 Task: Create new Company, with domain: 'generalmotors.com' and type: 'Prospect'. Add new contact for this company, with mail Id: 'Chaitanya_Bhandari@generalmotors.com', First Name: Chaitanya, Last name:  Bhandari, Job Title: 'Quality Assurance Engineer', Phone Number: '(408) 555-9012'. Change life cycle stage to  Lead and lead status to  Open. Logged in from softage.1@softage.net
Action: Mouse moved to (88, 65)
Screenshot: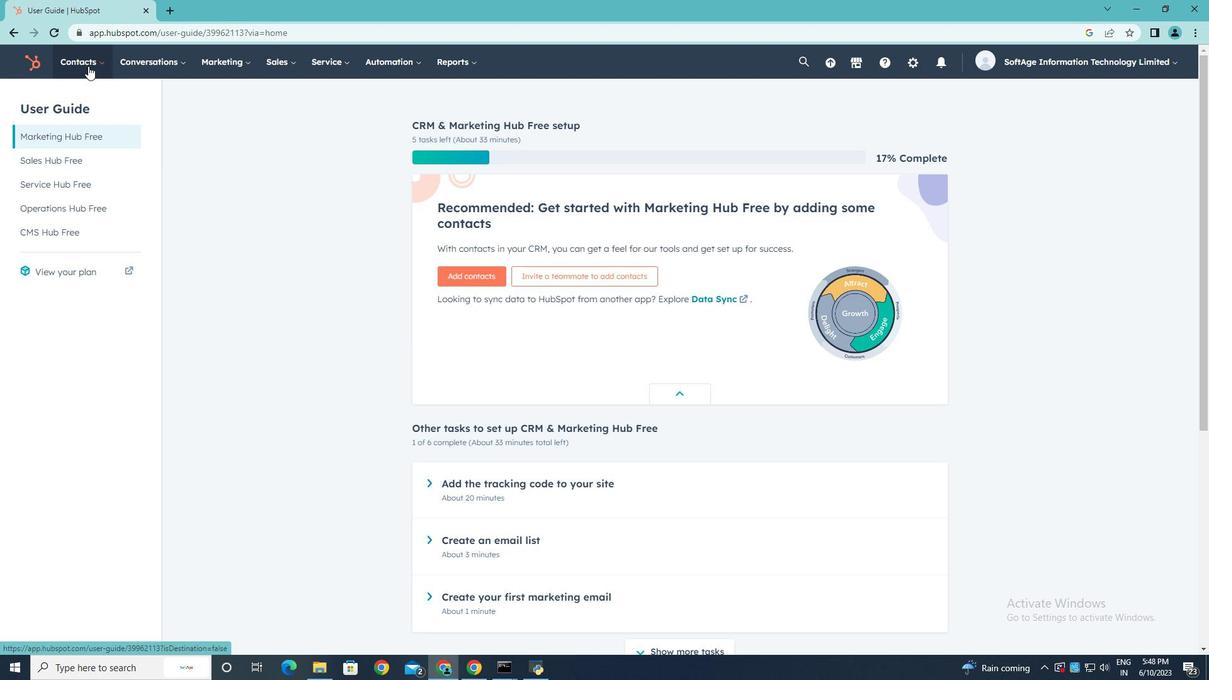 
Action: Mouse pressed left at (88, 65)
Screenshot: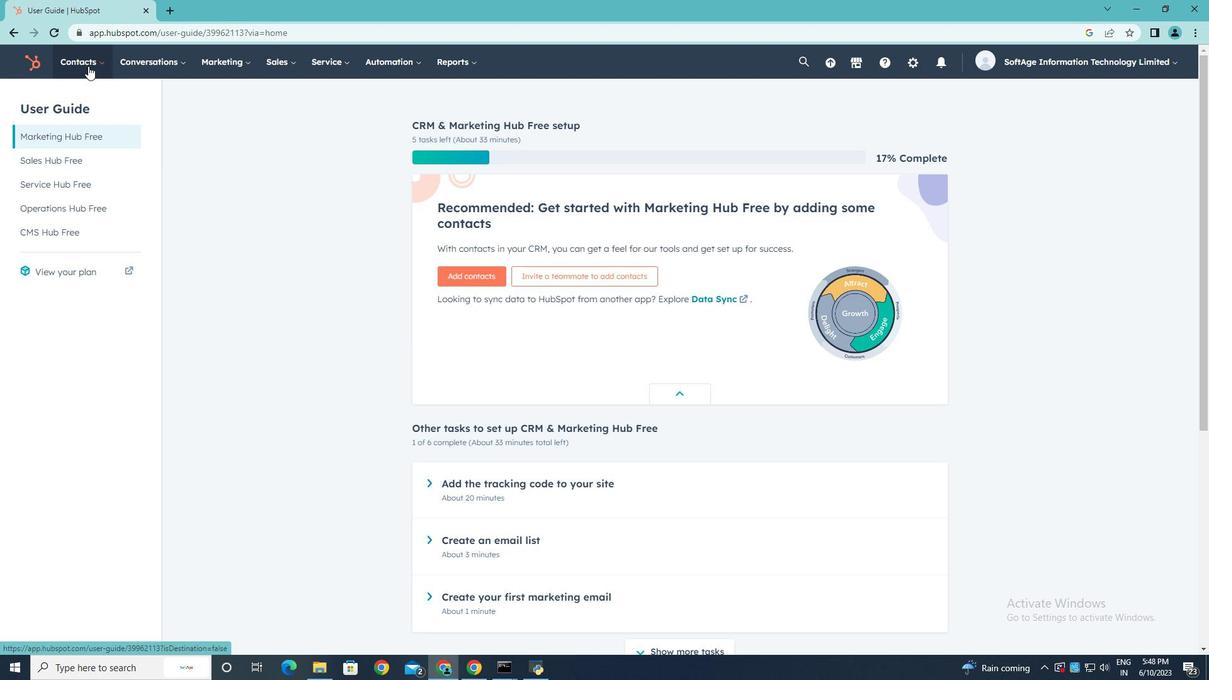 
Action: Mouse moved to (86, 126)
Screenshot: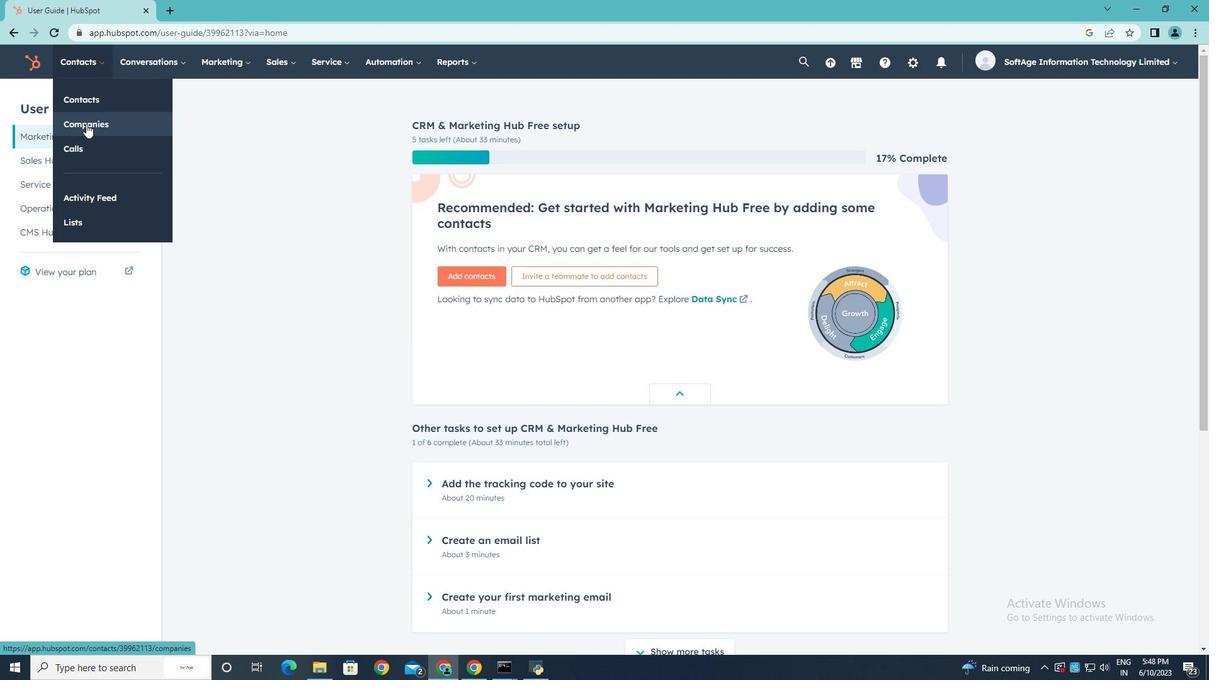
Action: Mouse pressed left at (86, 126)
Screenshot: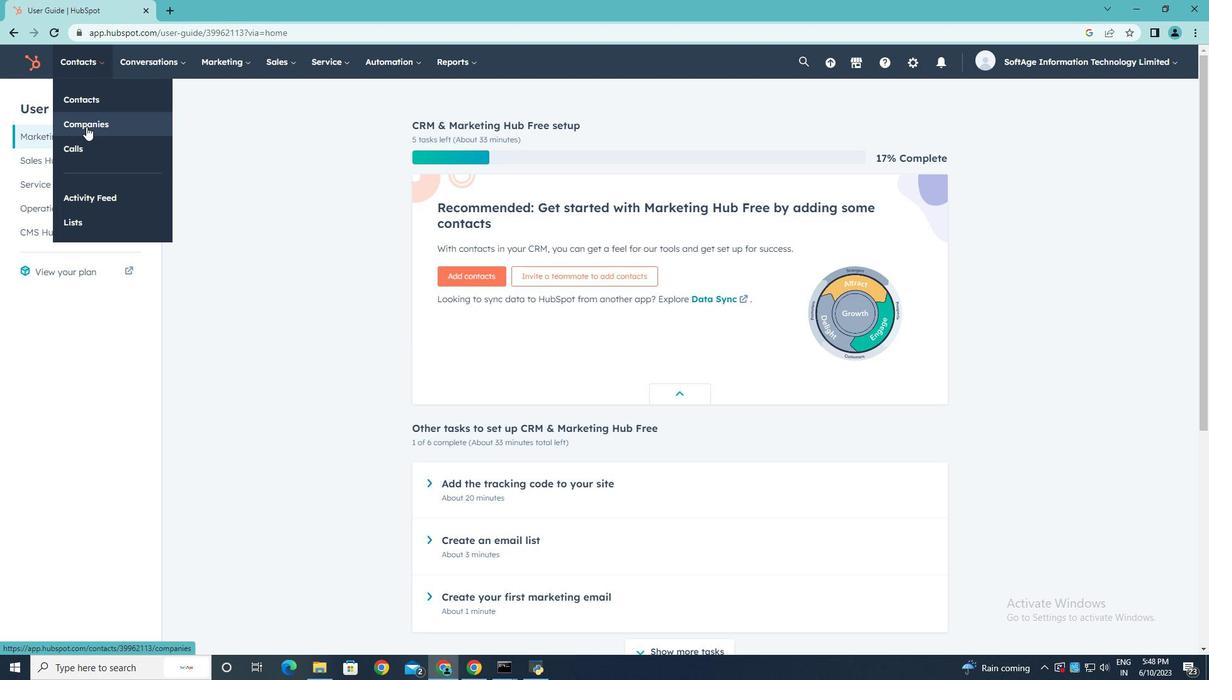 
Action: Mouse moved to (1134, 107)
Screenshot: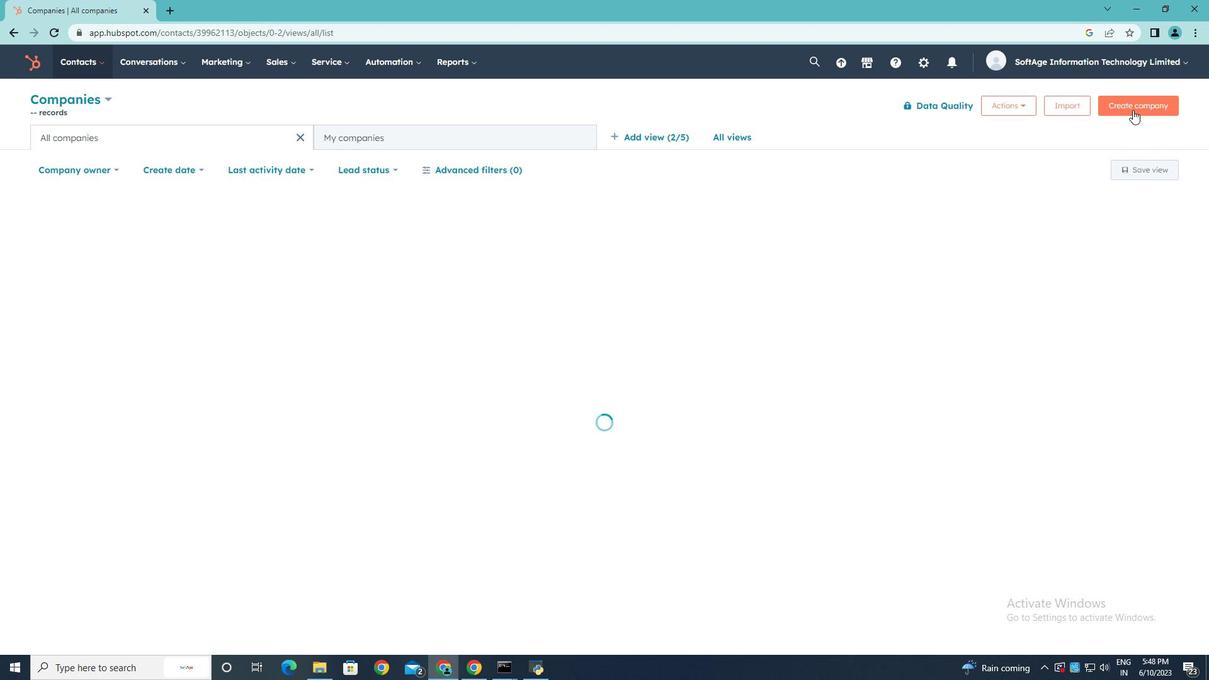 
Action: Mouse pressed left at (1134, 107)
Screenshot: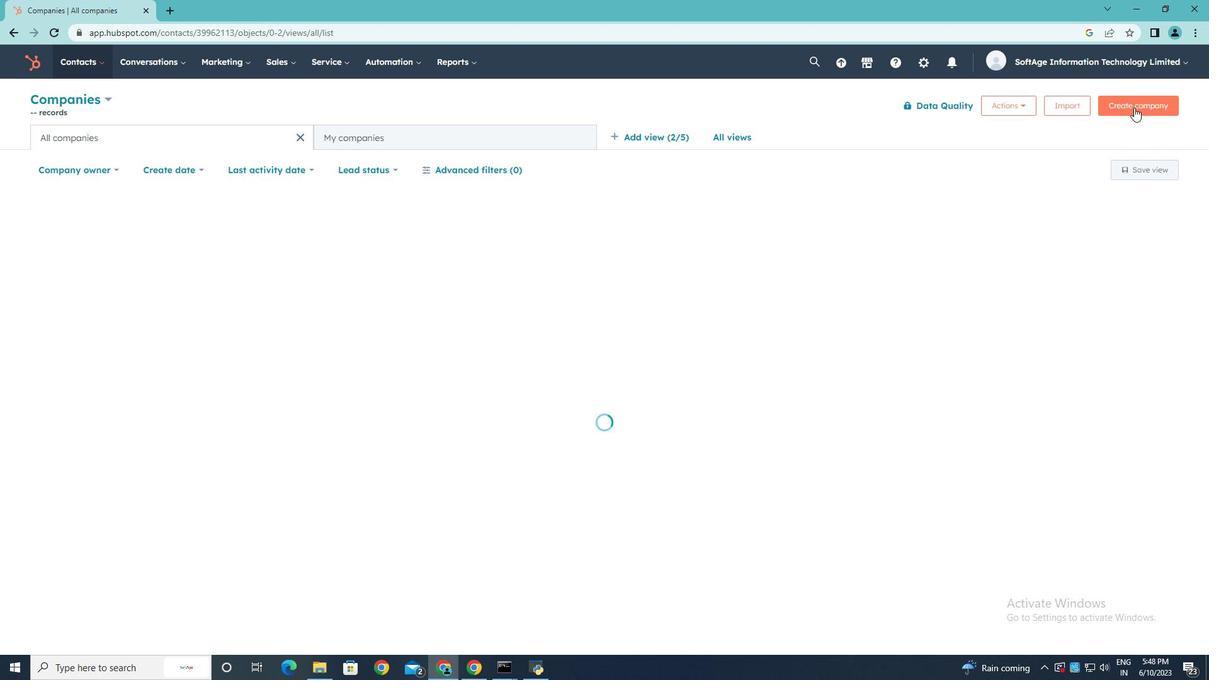 
Action: Mouse moved to (921, 165)
Screenshot: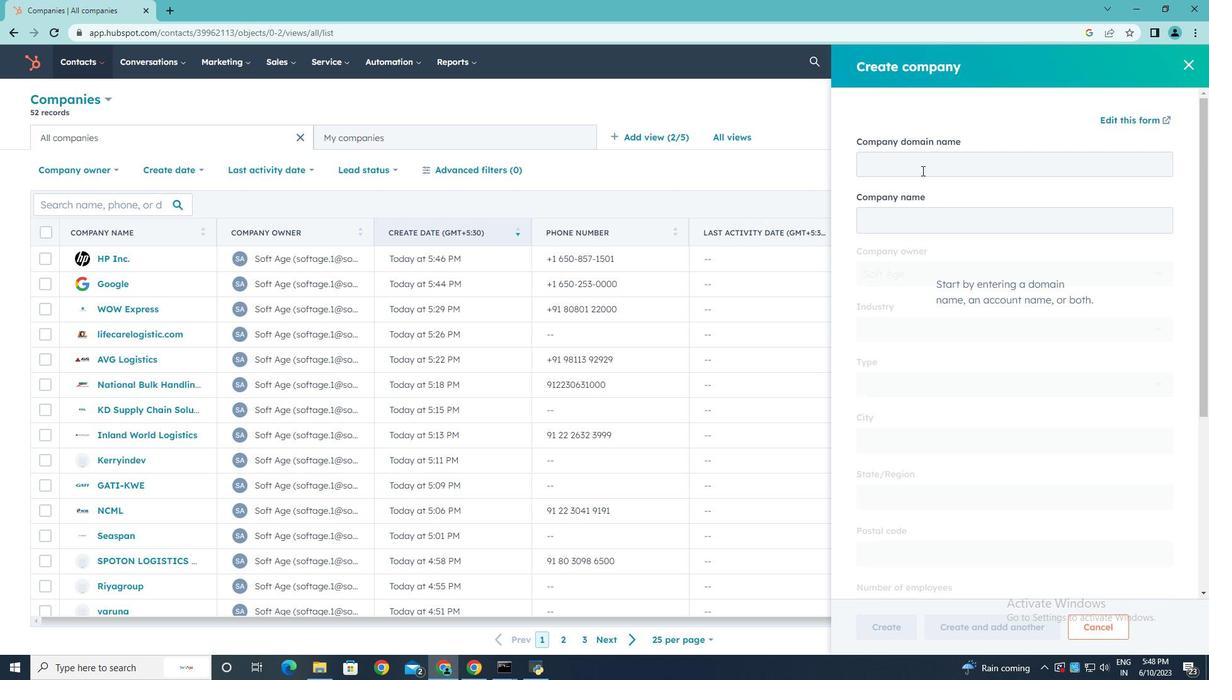 
Action: Mouse pressed left at (921, 165)
Screenshot: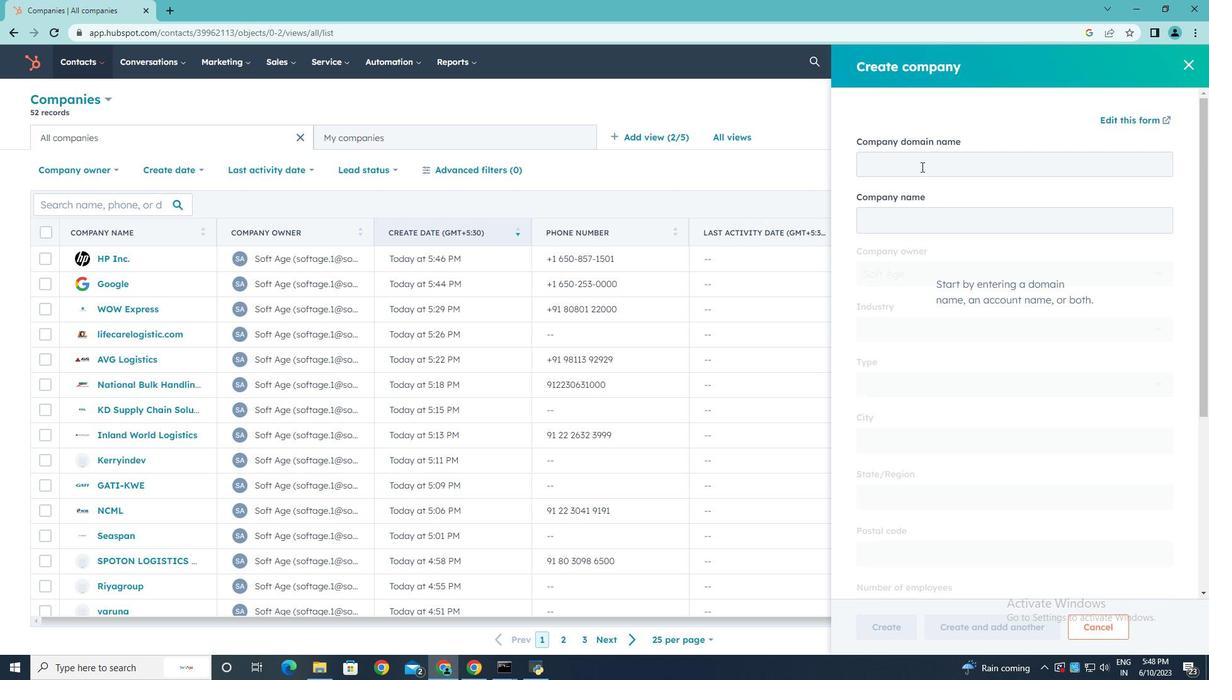 
Action: Mouse moved to (922, 165)
Screenshot: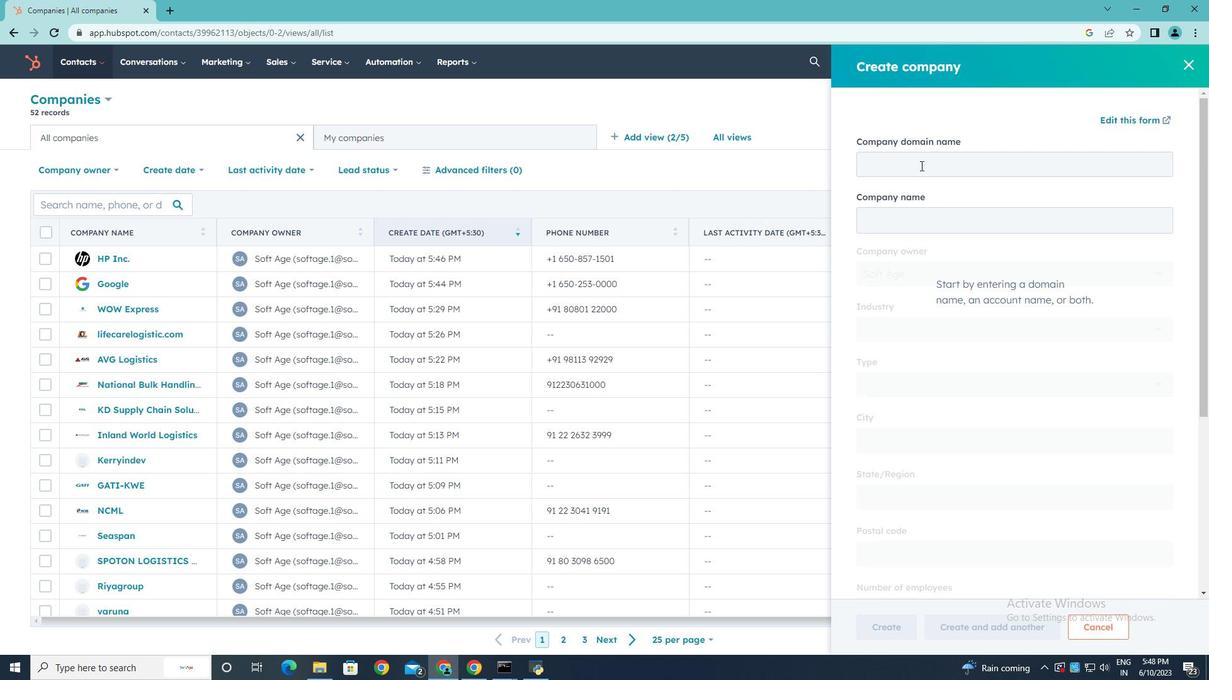 
Action: Key pressed generalmotors.com
Screenshot: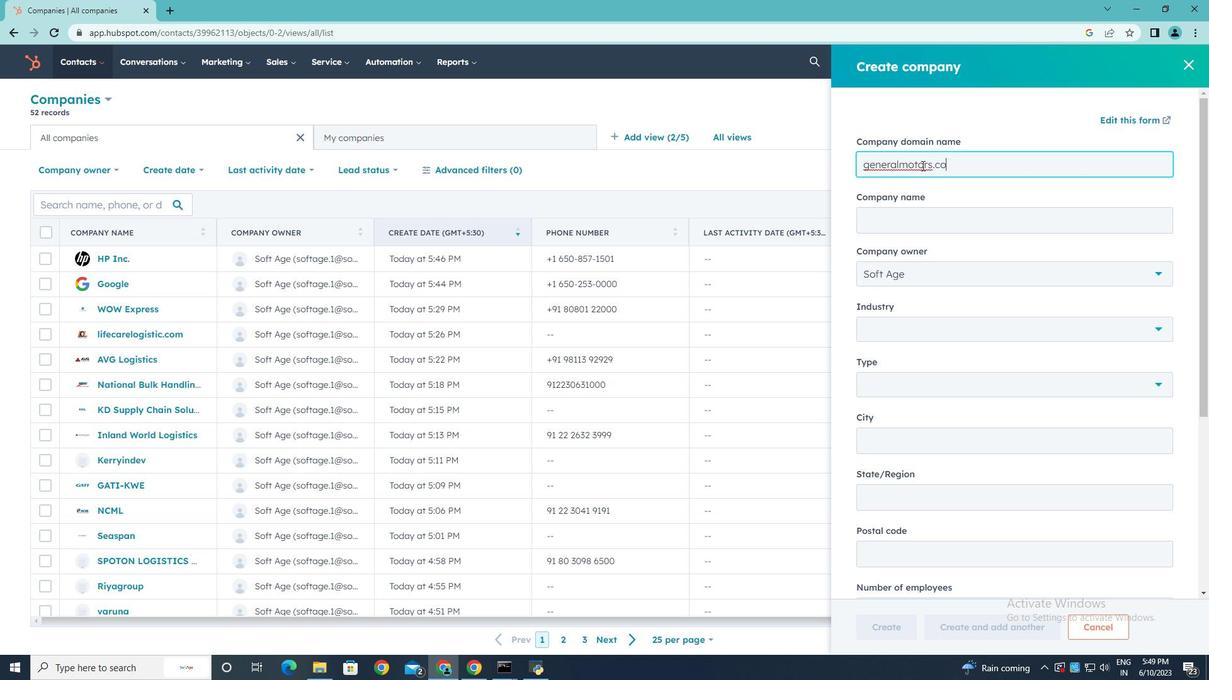 
Action: Mouse moved to (935, 412)
Screenshot: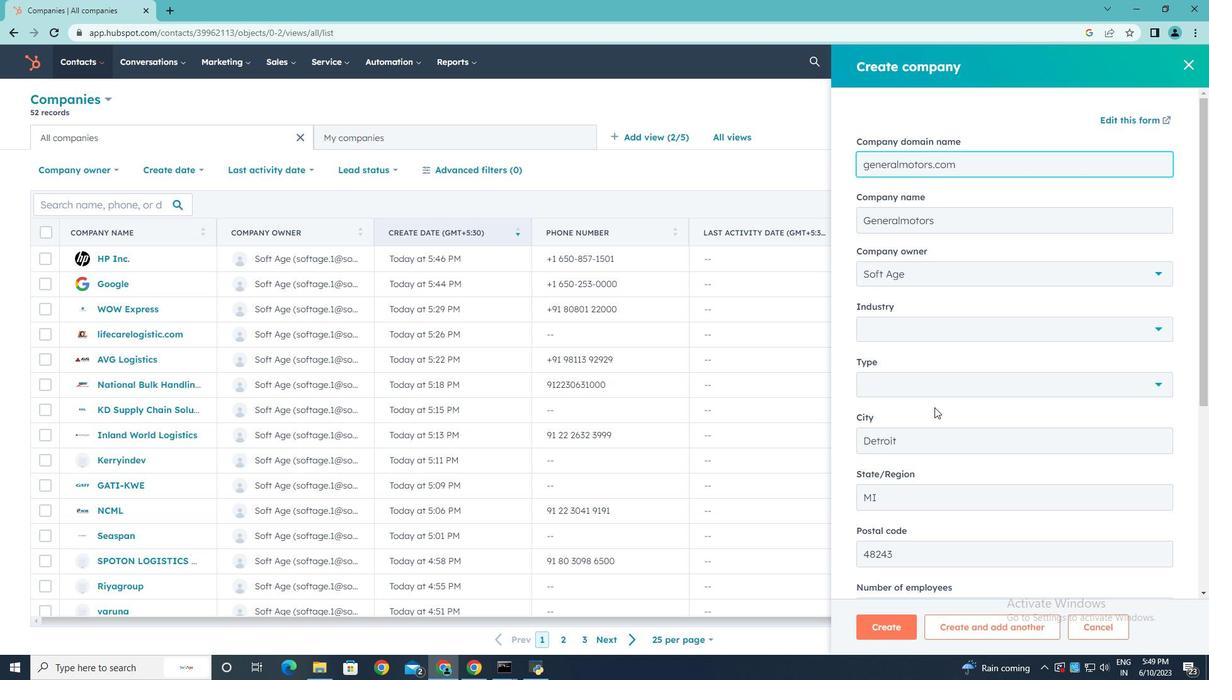 
Action: Mouse scrolled (935, 412) with delta (0, 0)
Screenshot: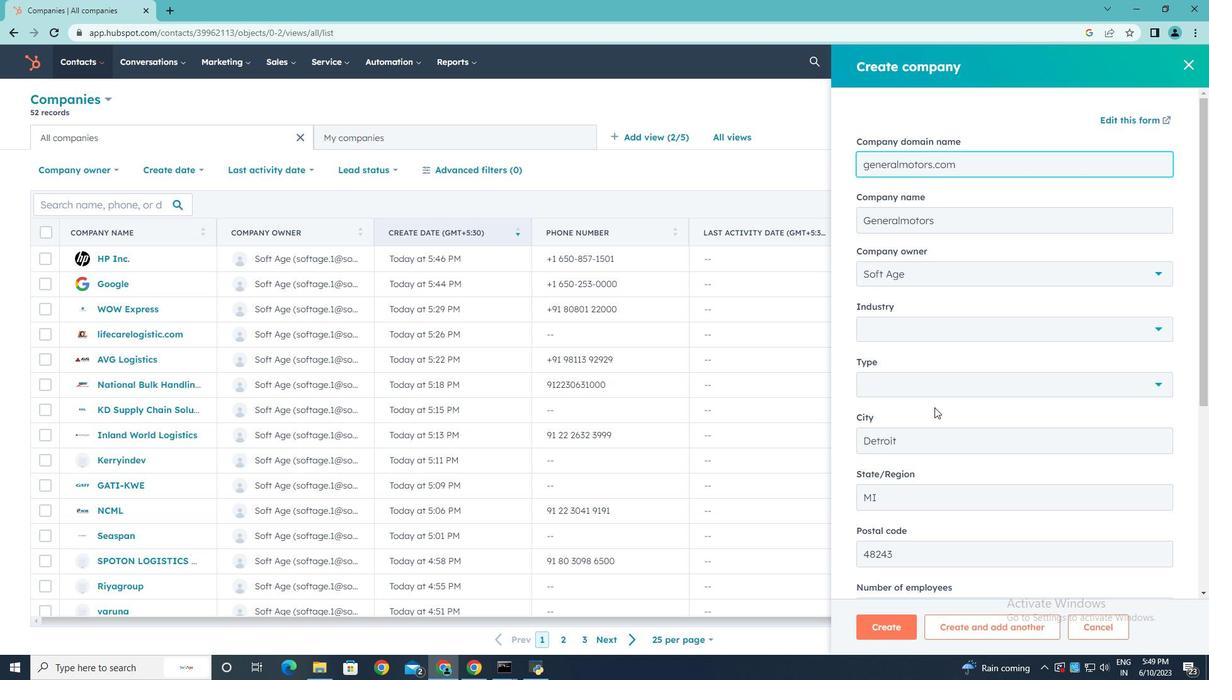 
Action: Mouse scrolled (935, 412) with delta (0, 0)
Screenshot: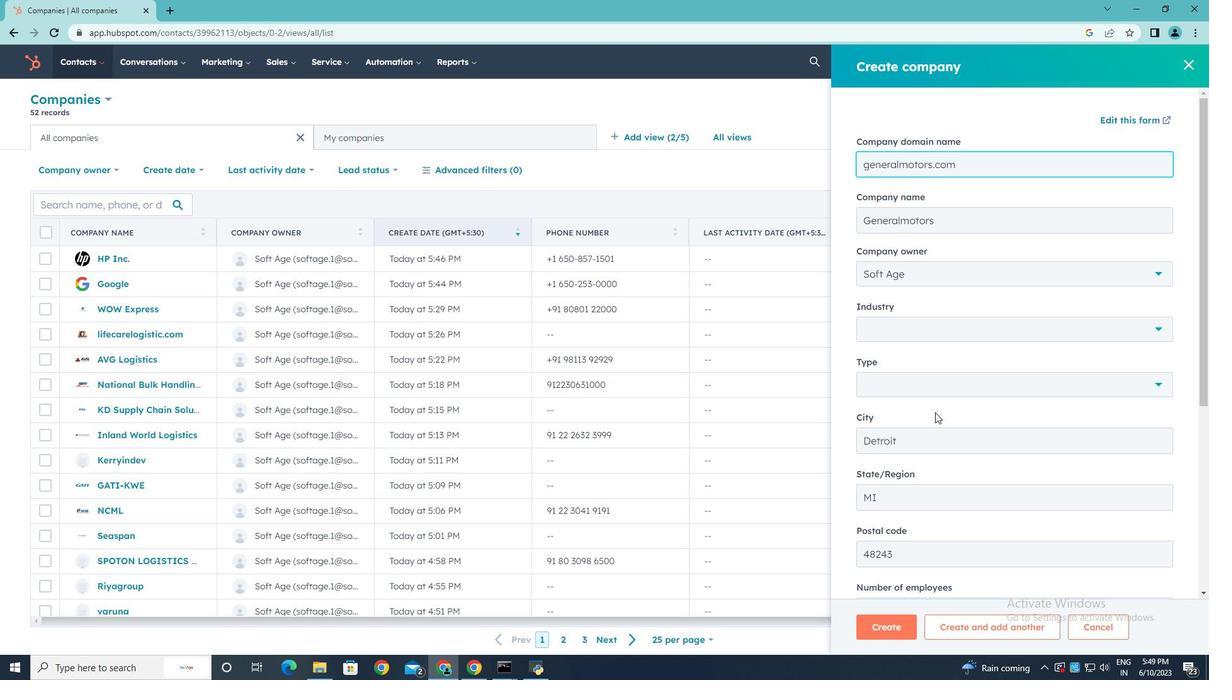 
Action: Mouse scrolled (935, 413) with delta (0, 0)
Screenshot: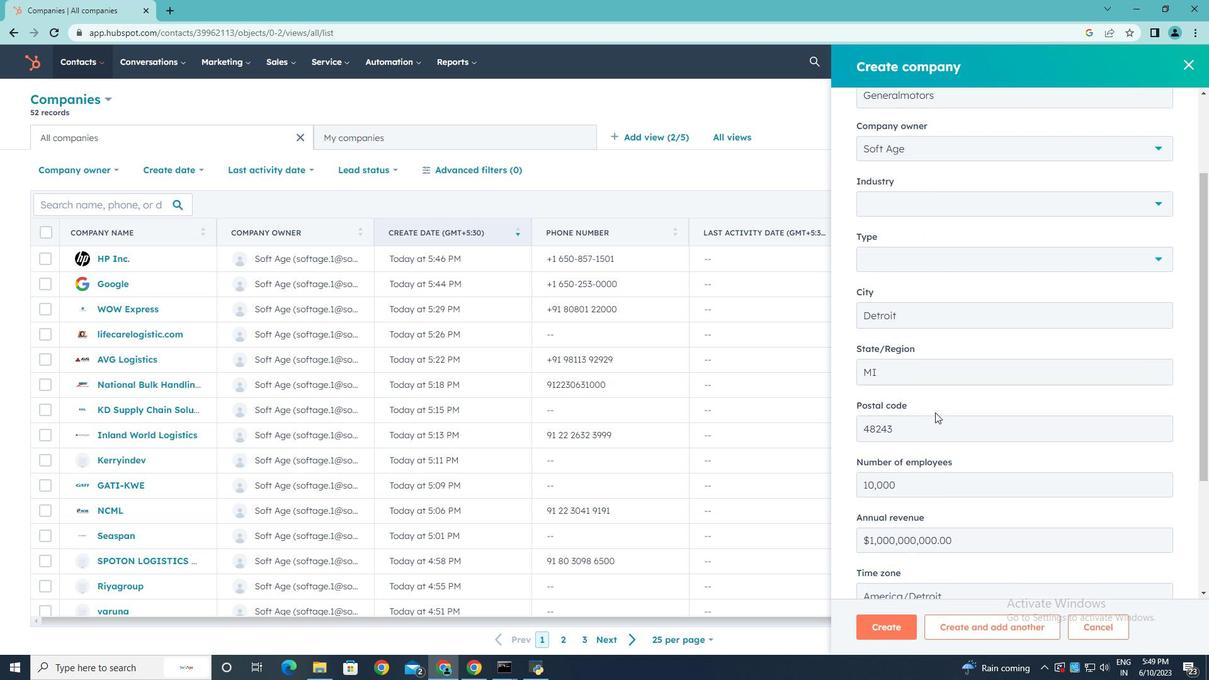 
Action: Mouse moved to (937, 410)
Screenshot: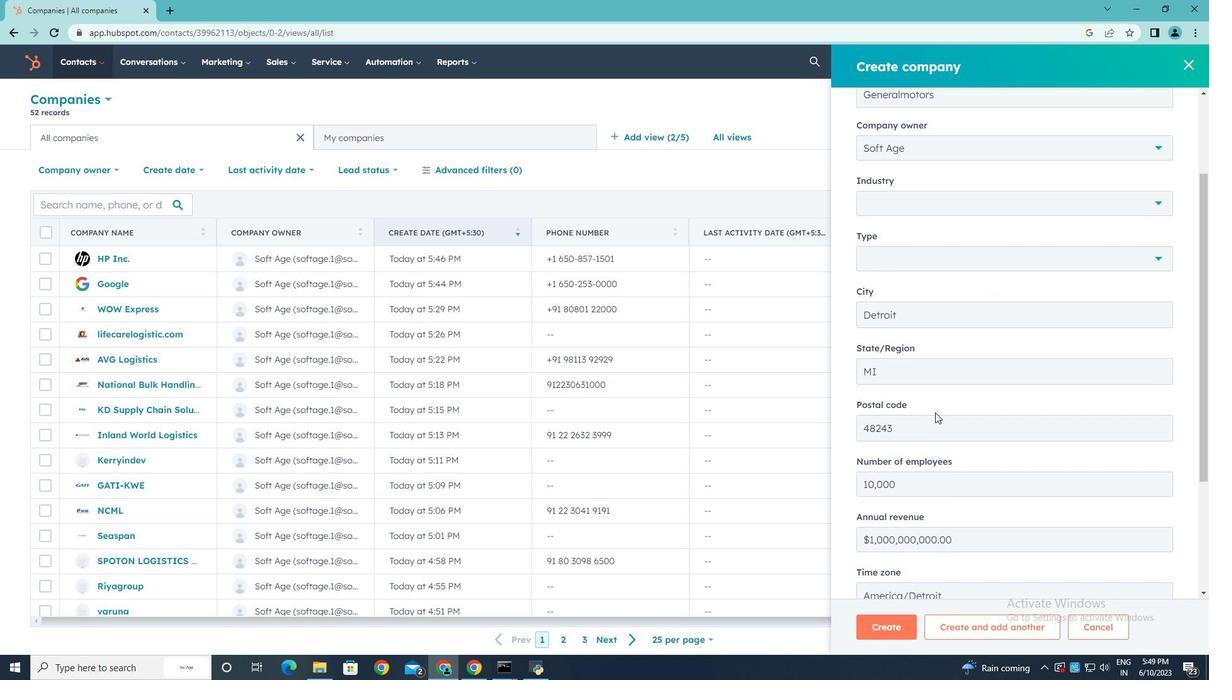 
Action: Mouse scrolled (937, 409) with delta (0, 0)
Screenshot: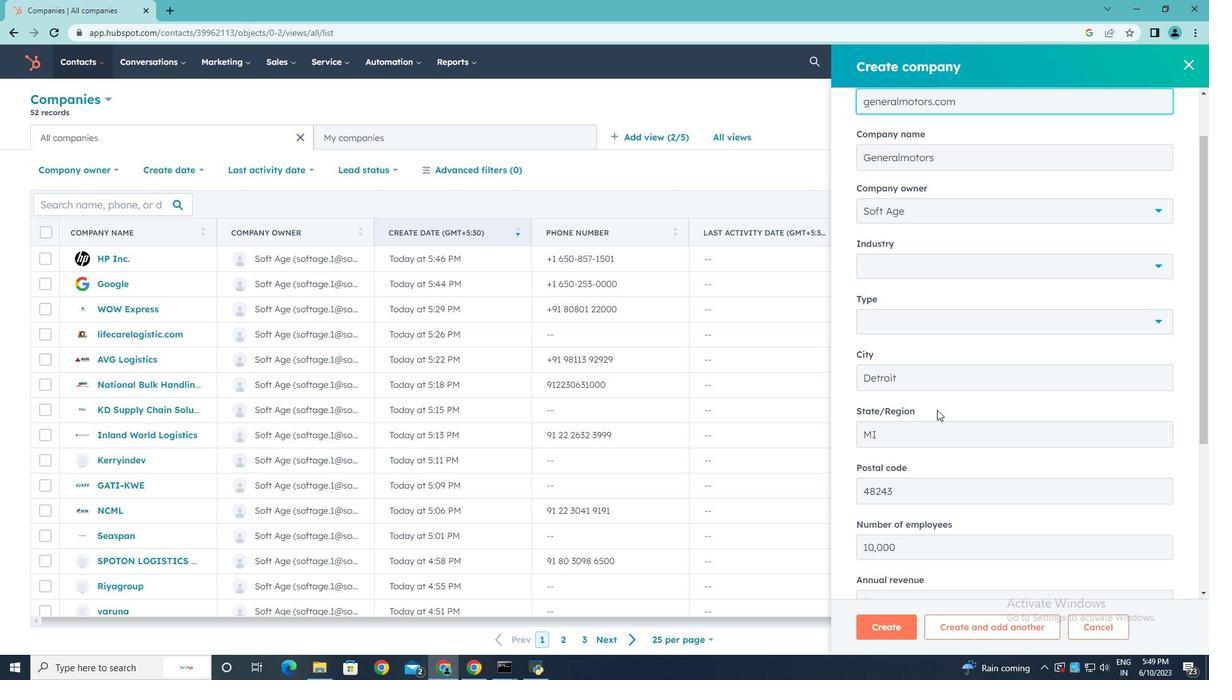 
Action: Mouse scrolled (937, 409) with delta (0, 0)
Screenshot: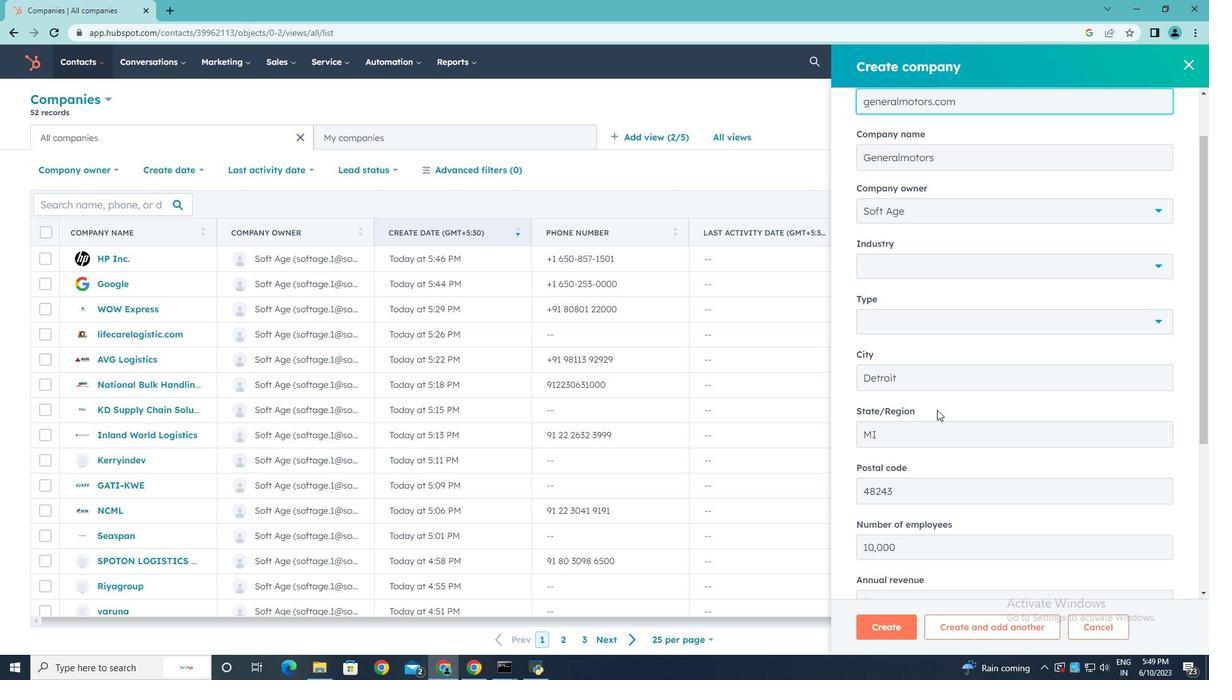 
Action: Mouse scrolled (937, 409) with delta (0, 0)
Screenshot: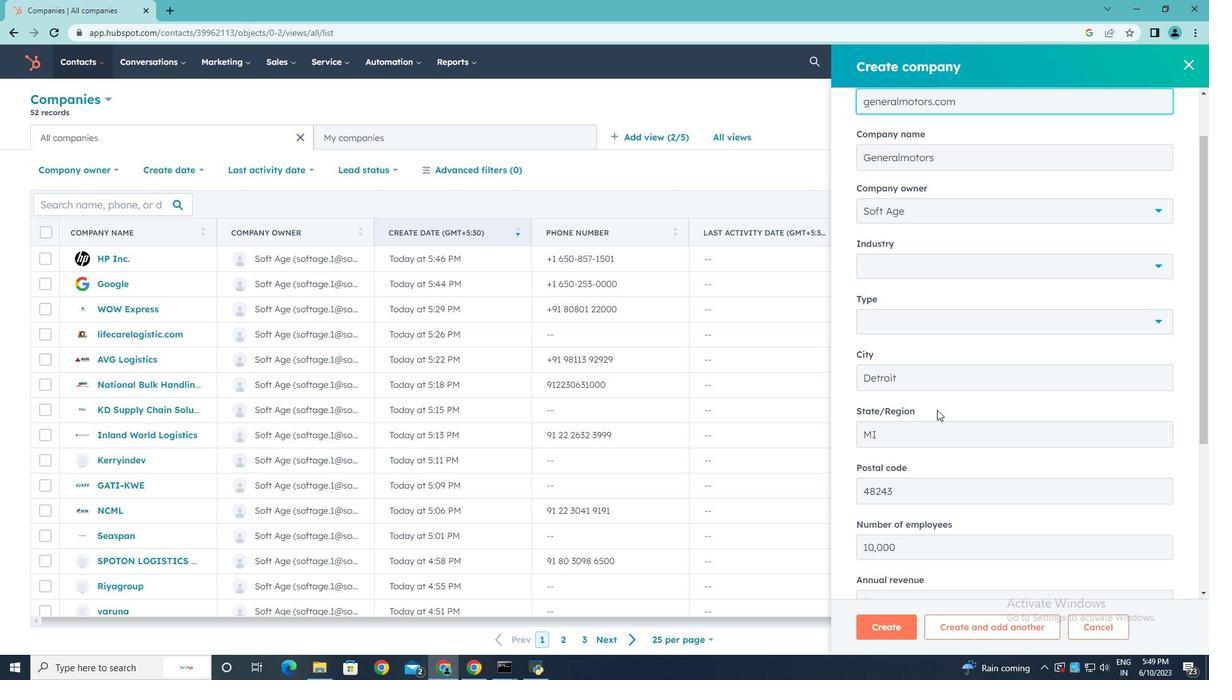 
Action: Mouse moved to (1146, 138)
Screenshot: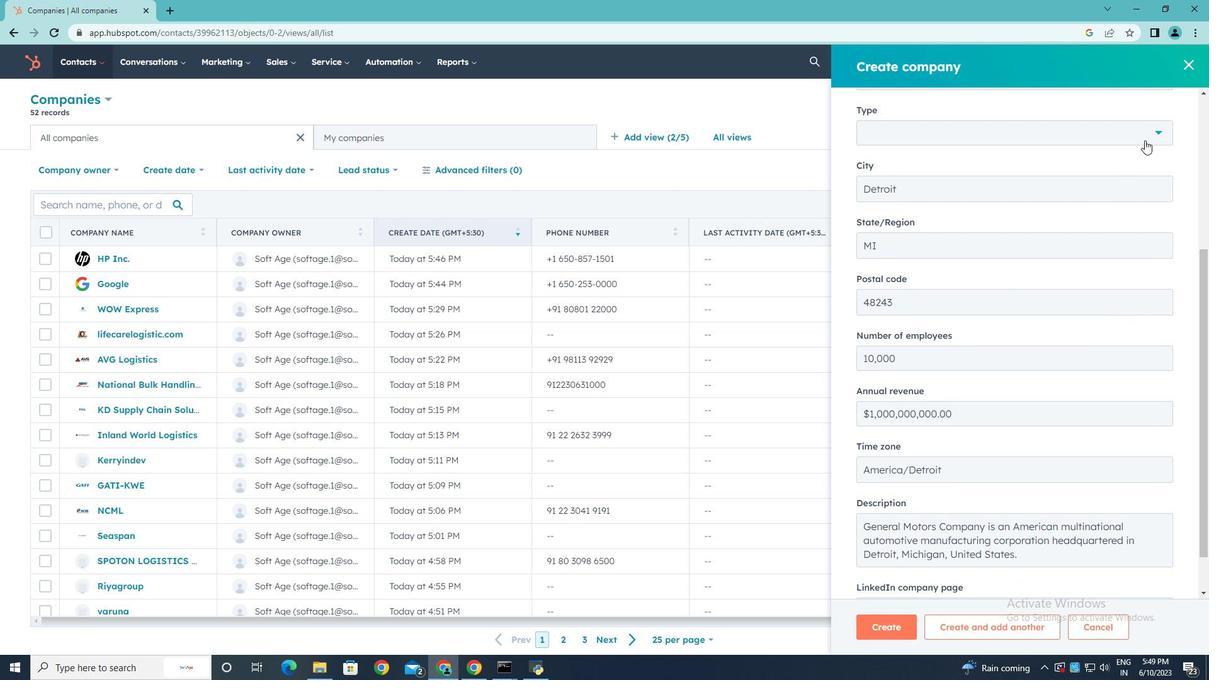 
Action: Mouse pressed left at (1146, 138)
Screenshot: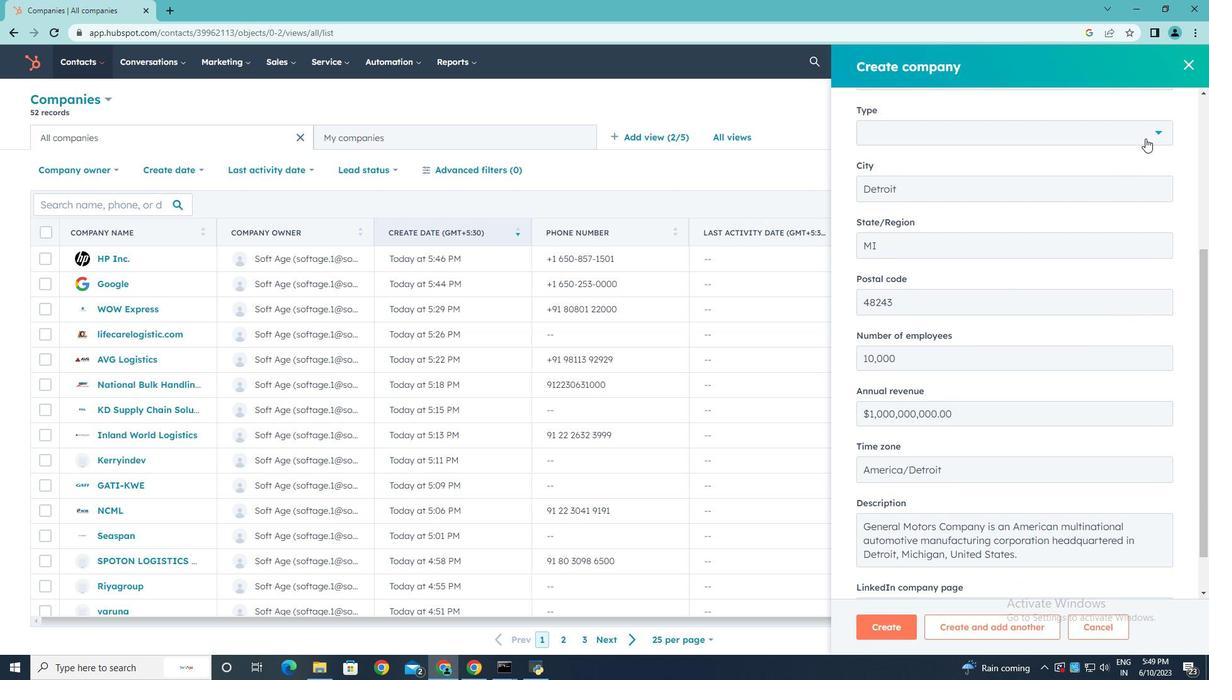 
Action: Mouse moved to (894, 195)
Screenshot: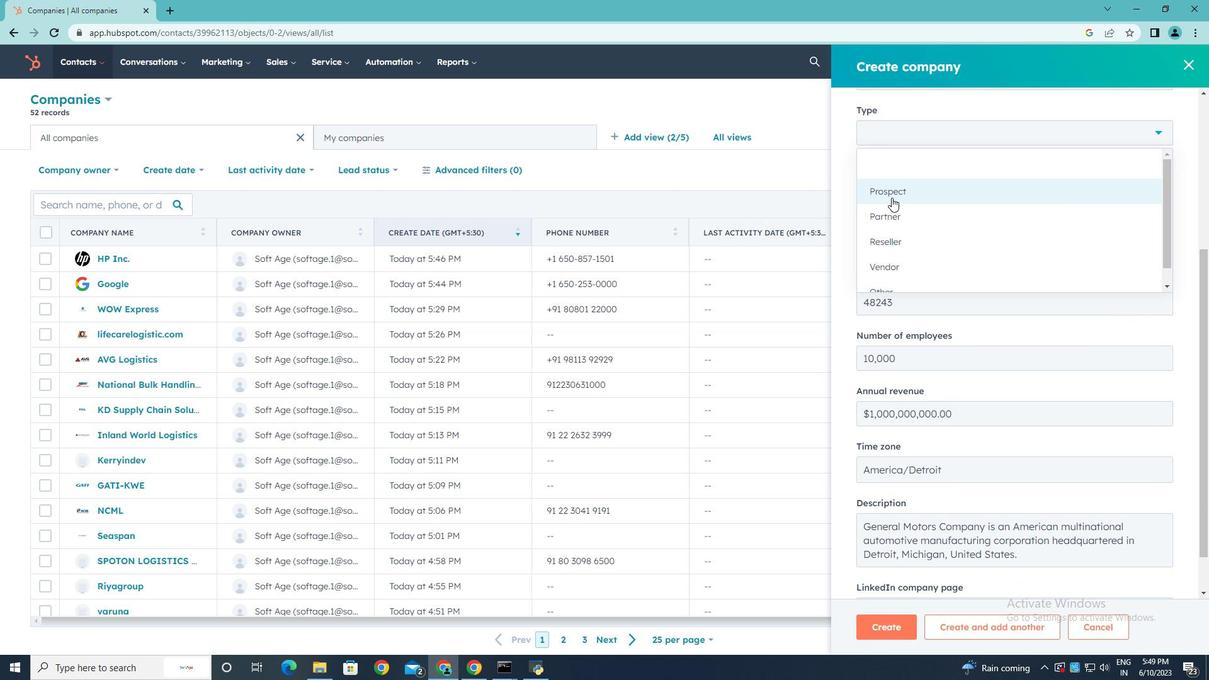 
Action: Mouse pressed left at (894, 195)
Screenshot: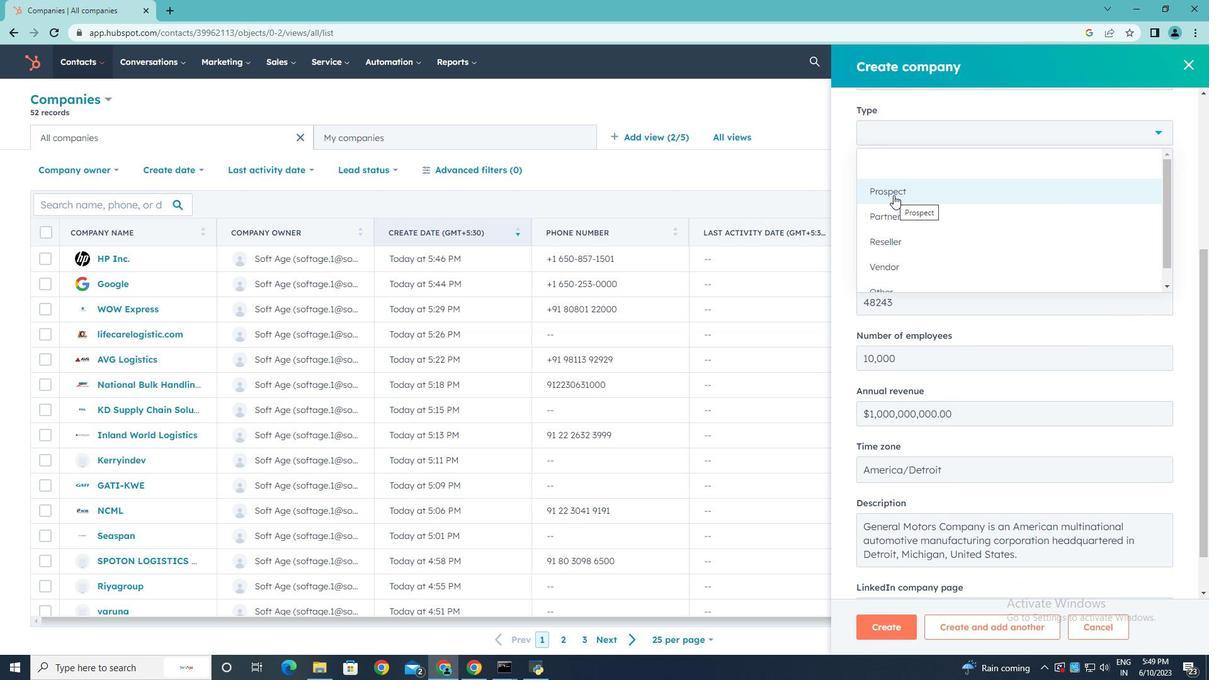 
Action: Mouse moved to (975, 320)
Screenshot: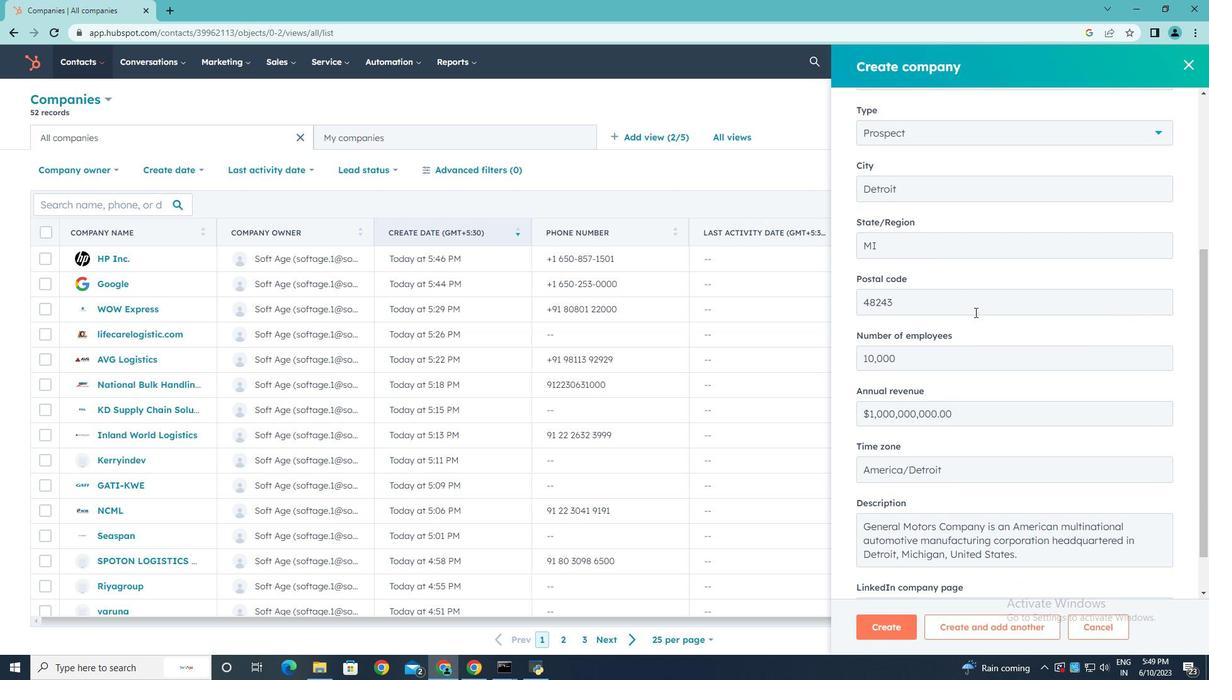 
Action: Mouse scrolled (975, 319) with delta (0, 0)
Screenshot: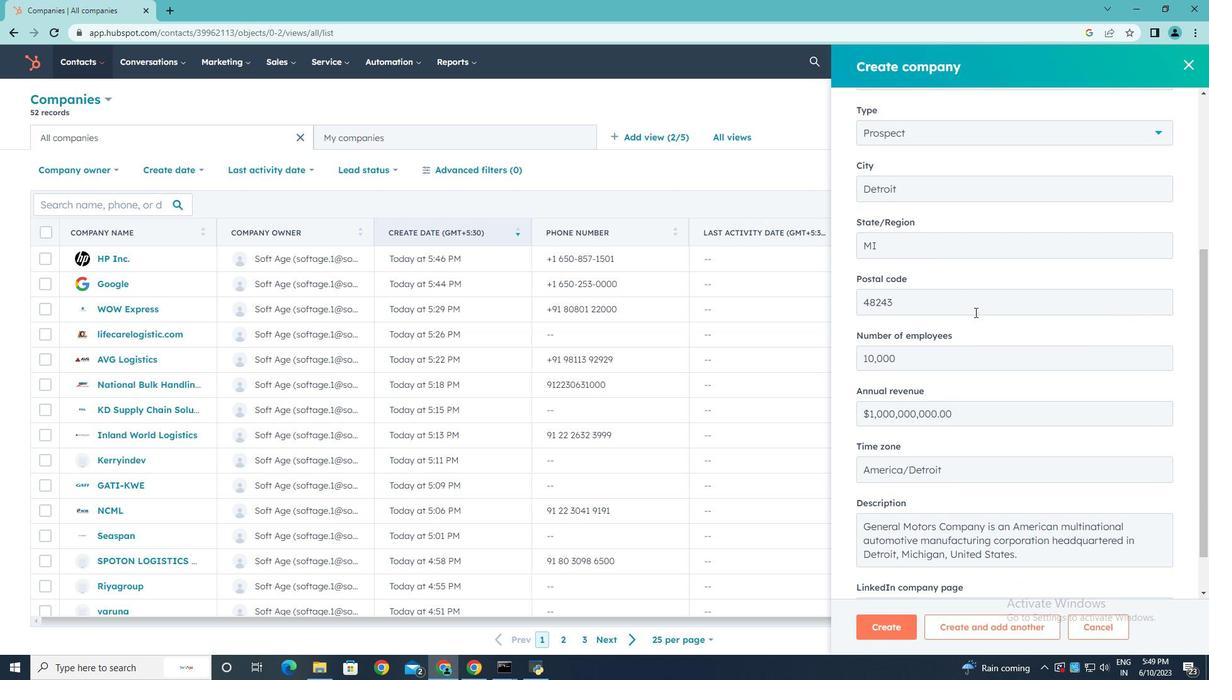 
Action: Mouse moved to (975, 320)
Screenshot: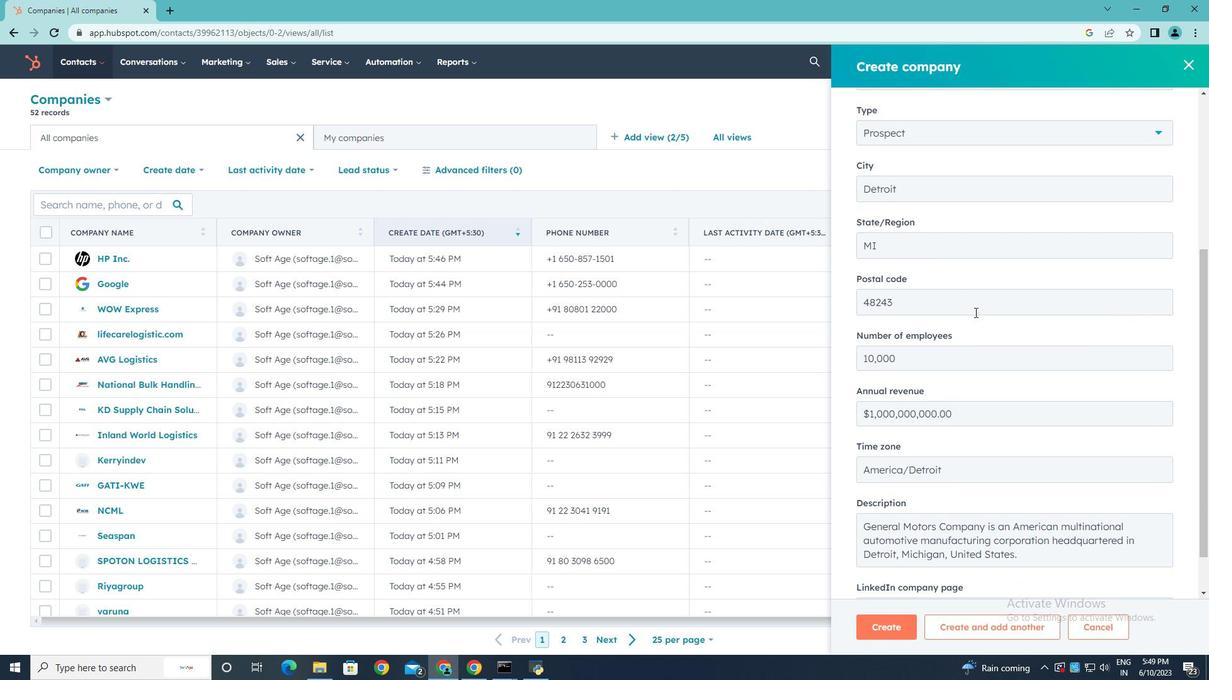 
Action: Mouse scrolled (975, 320) with delta (0, 0)
Screenshot: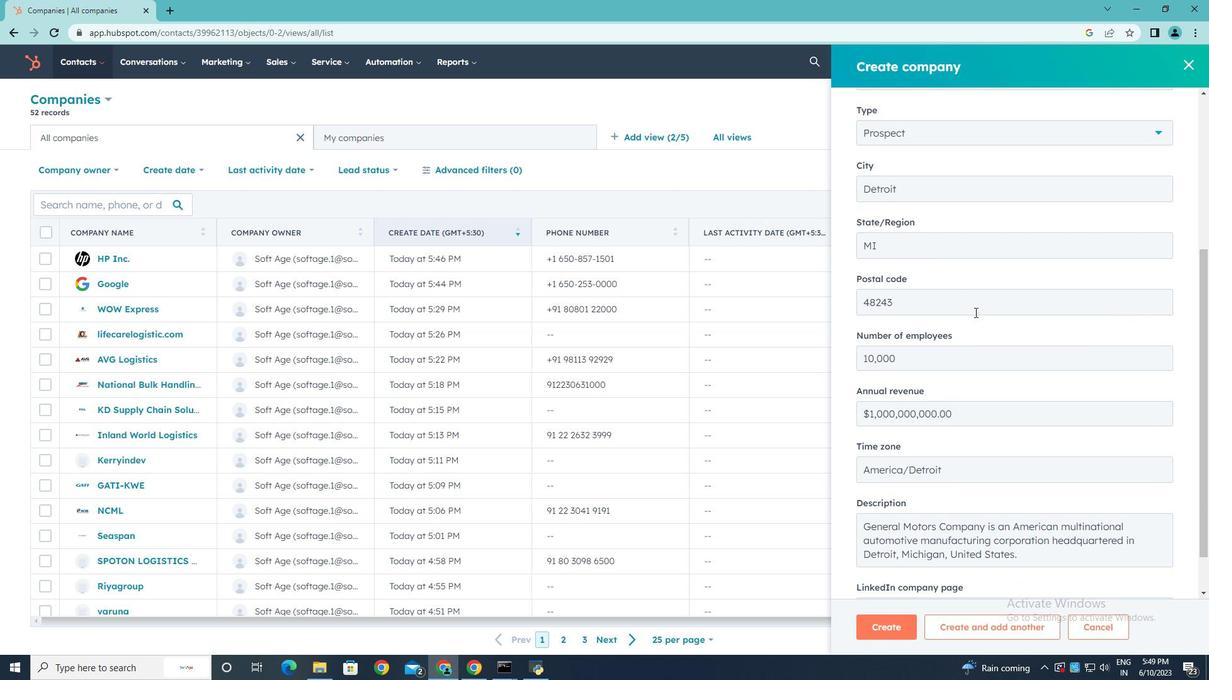 
Action: Mouse moved to (975, 320)
Screenshot: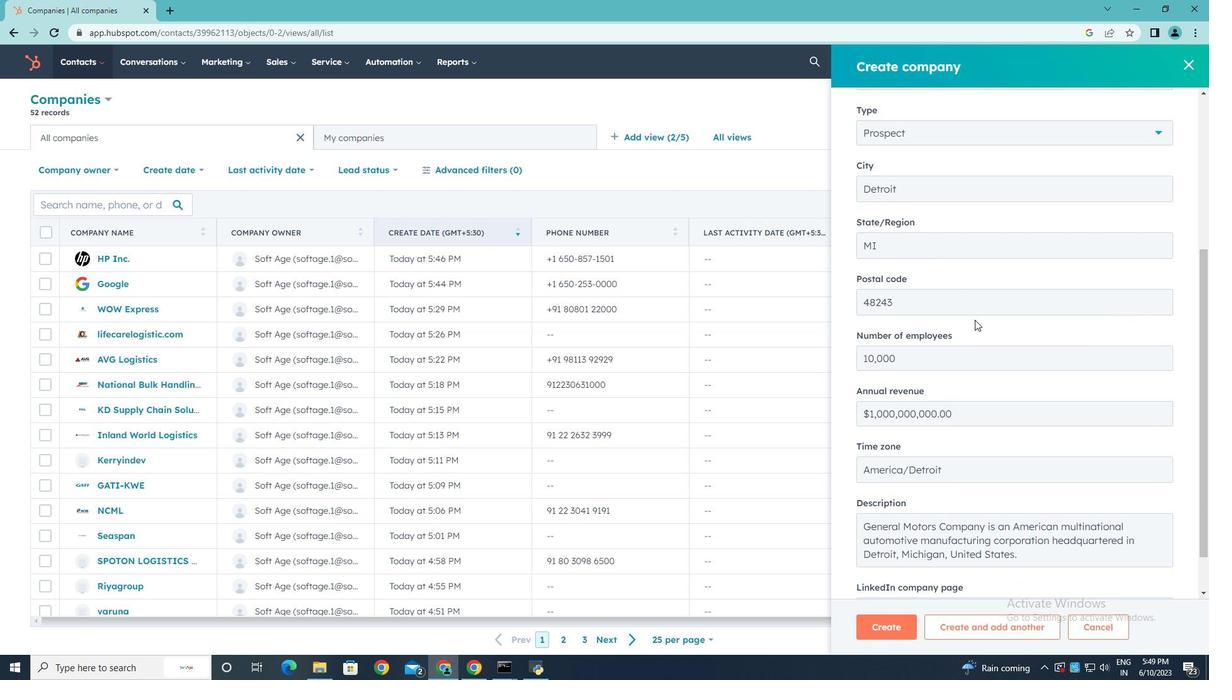 
Action: Mouse scrolled (975, 320) with delta (0, 0)
Screenshot: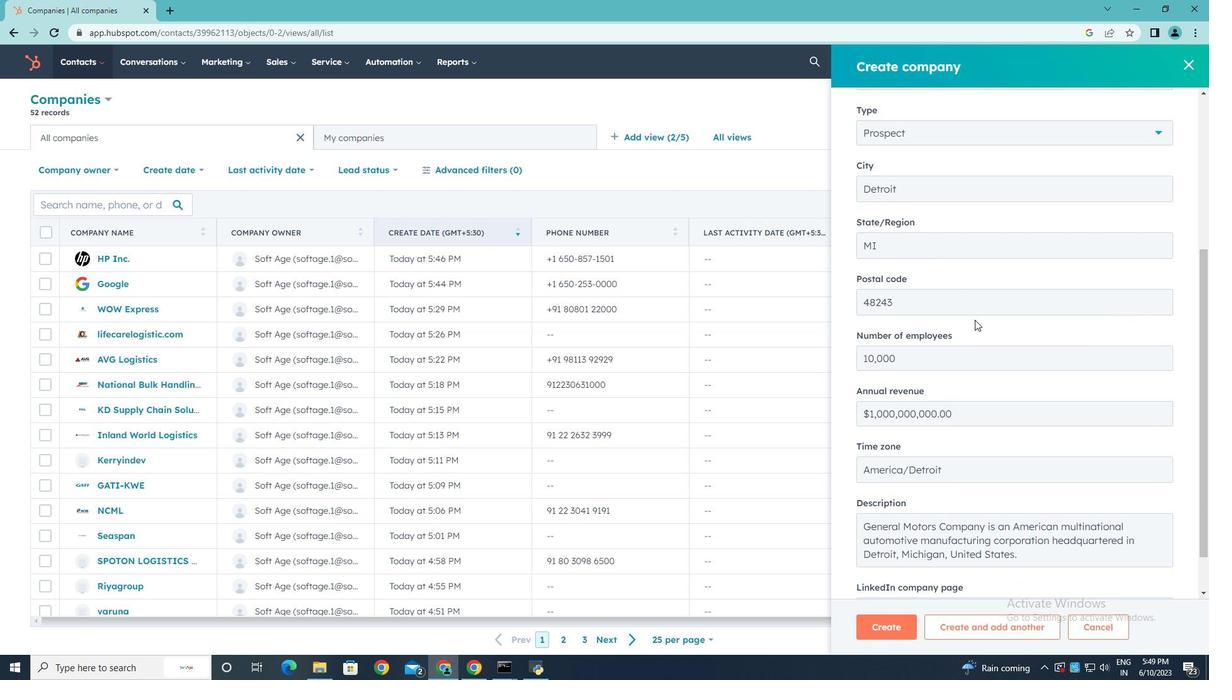 
Action: Mouse moved to (975, 320)
Screenshot: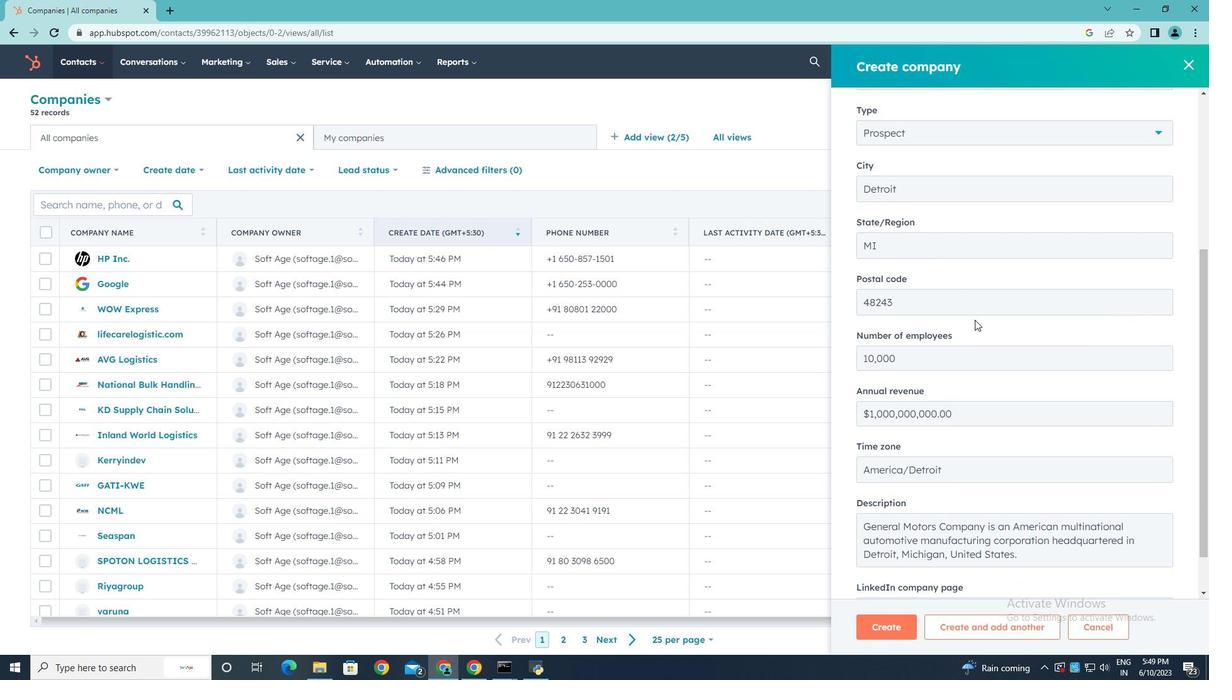 
Action: Mouse scrolled (975, 320) with delta (0, 0)
Screenshot: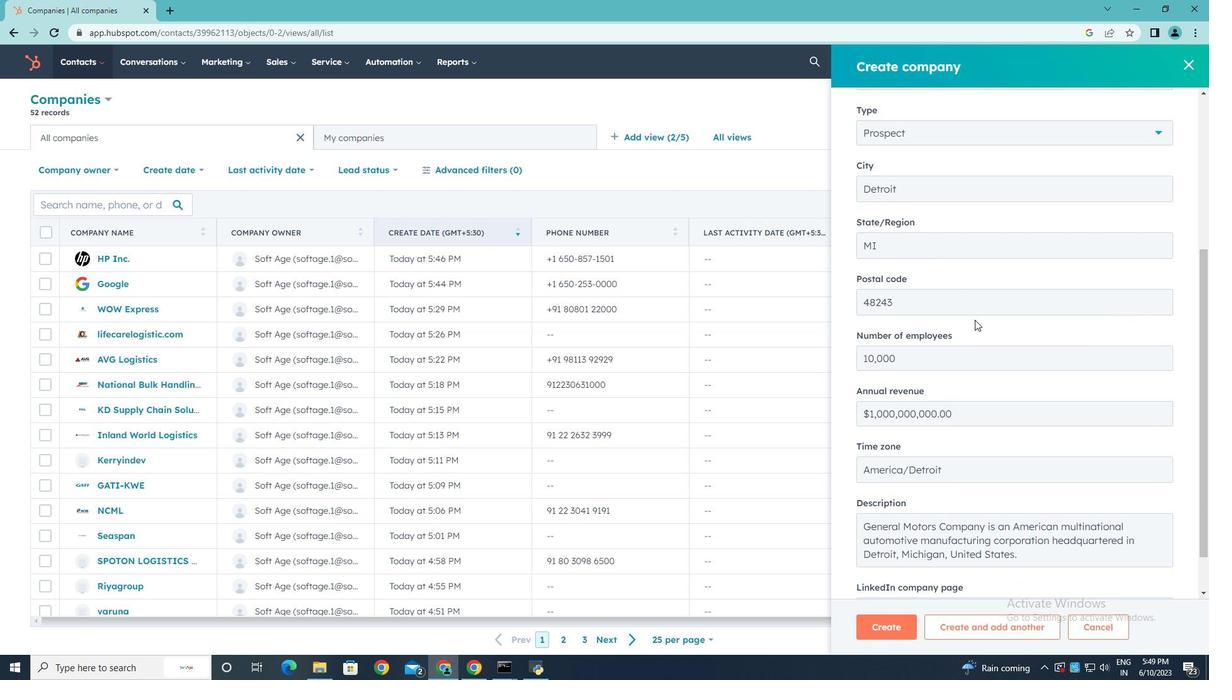 
Action: Mouse scrolled (975, 320) with delta (0, 0)
Screenshot: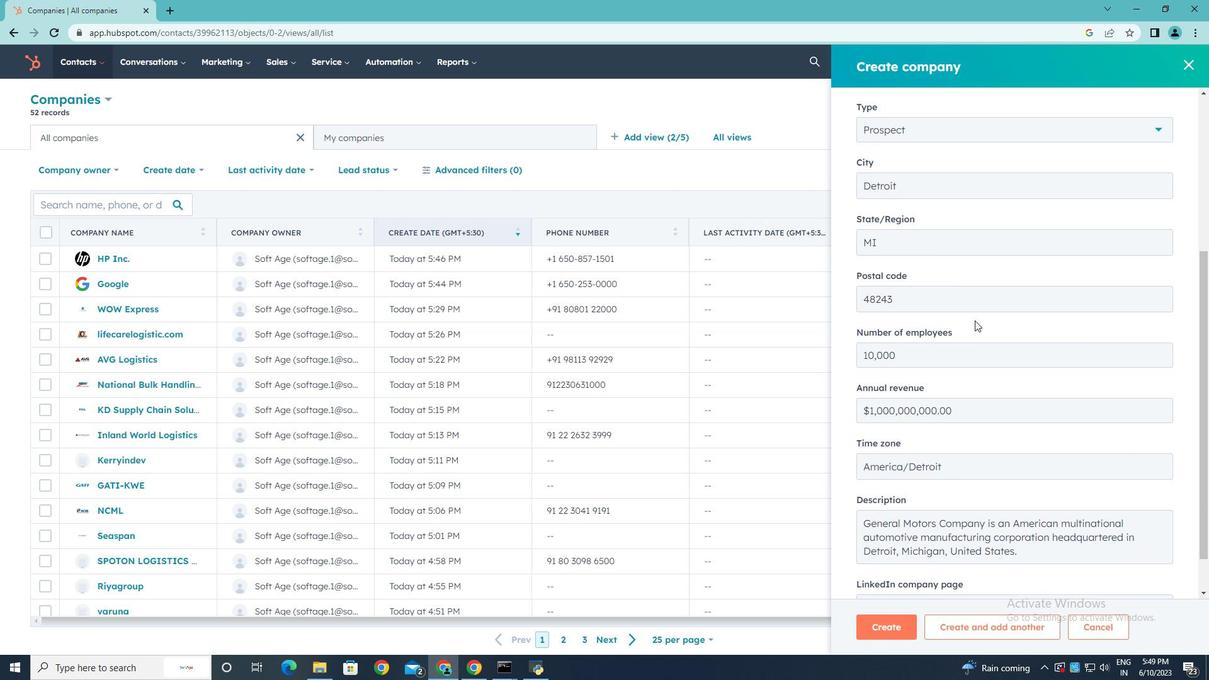 
Action: Mouse scrolled (975, 320) with delta (0, 0)
Screenshot: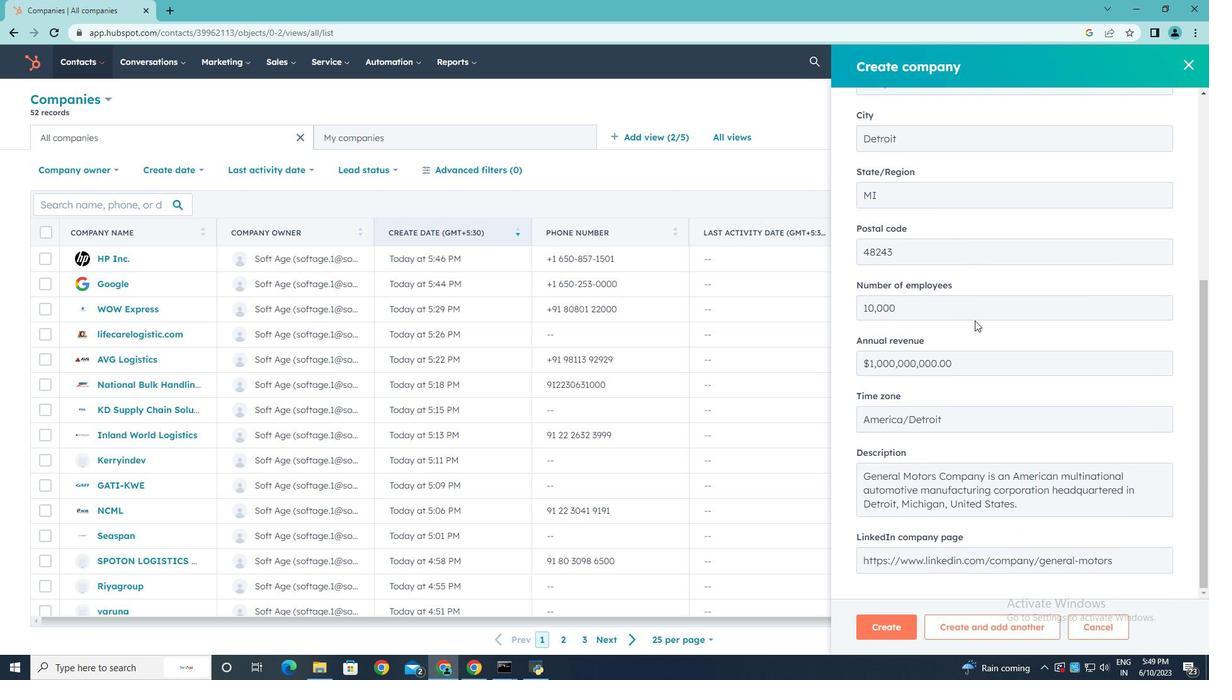 
Action: Mouse scrolled (975, 320) with delta (0, 0)
Screenshot: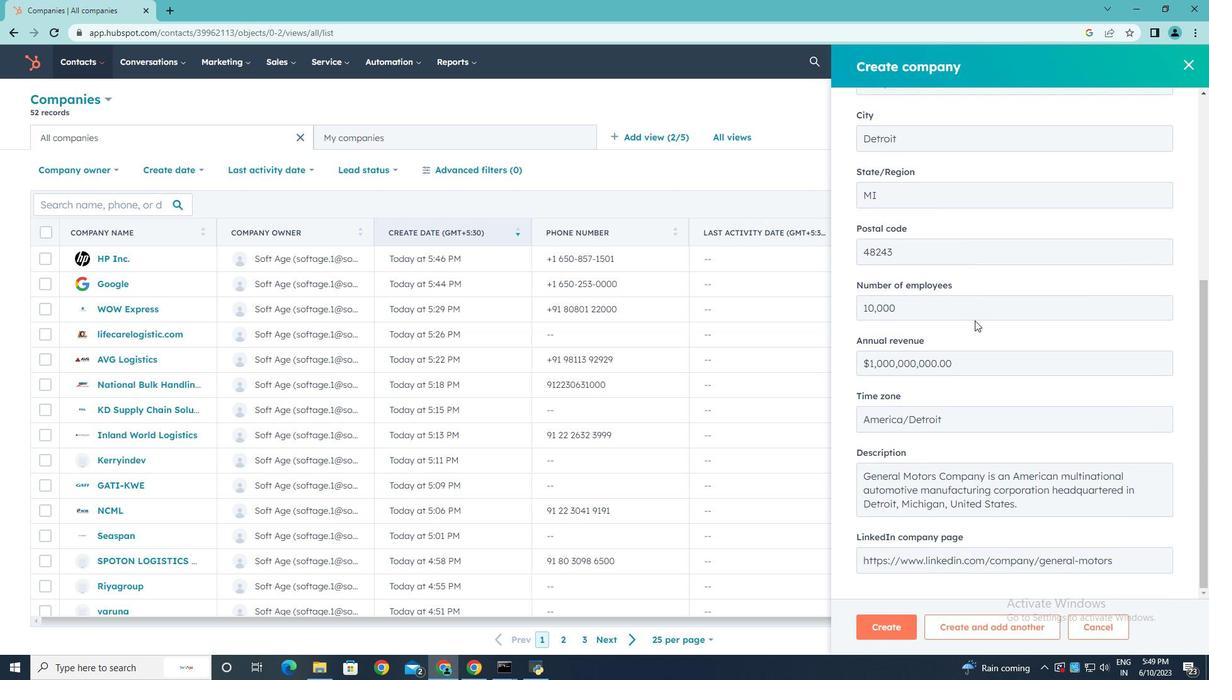 
Action: Mouse scrolled (975, 320) with delta (0, 0)
Screenshot: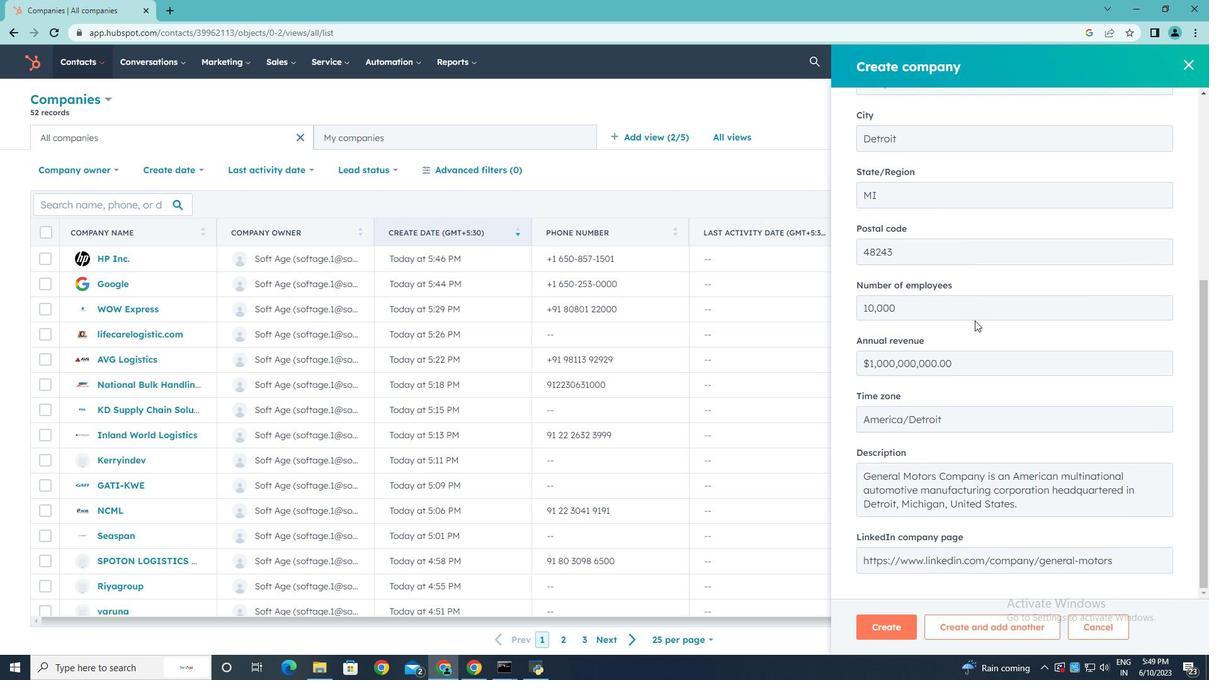 
Action: Mouse moved to (890, 625)
Screenshot: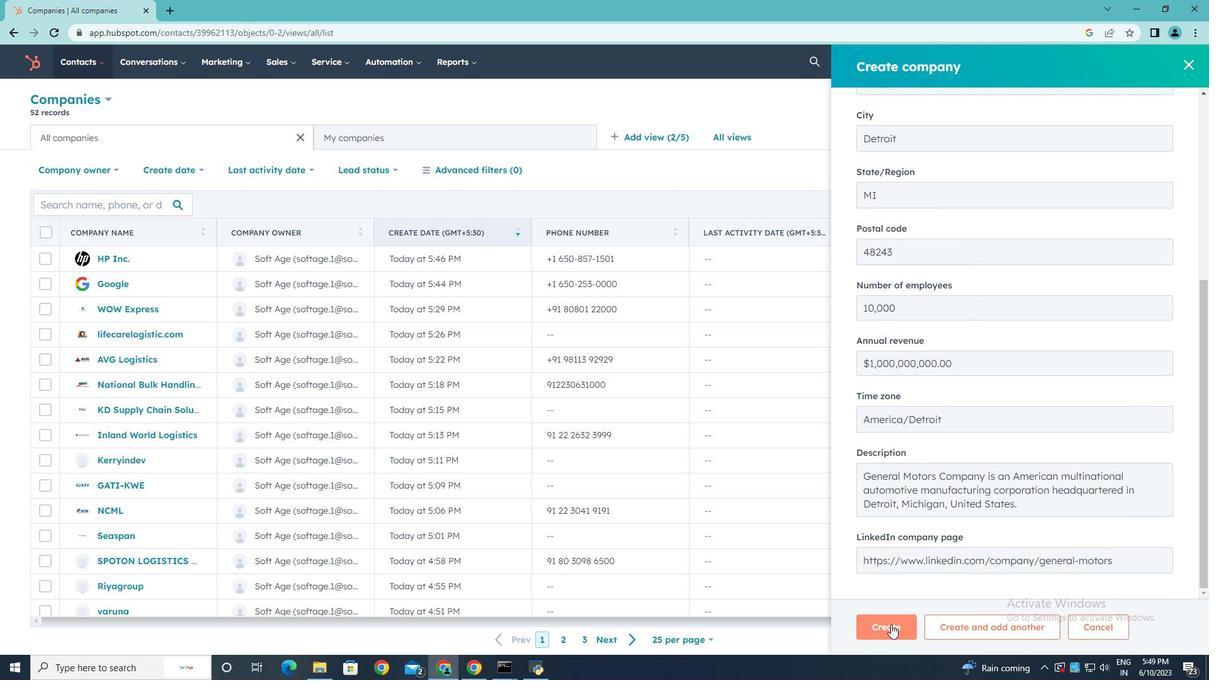
Action: Mouse pressed left at (890, 625)
Screenshot: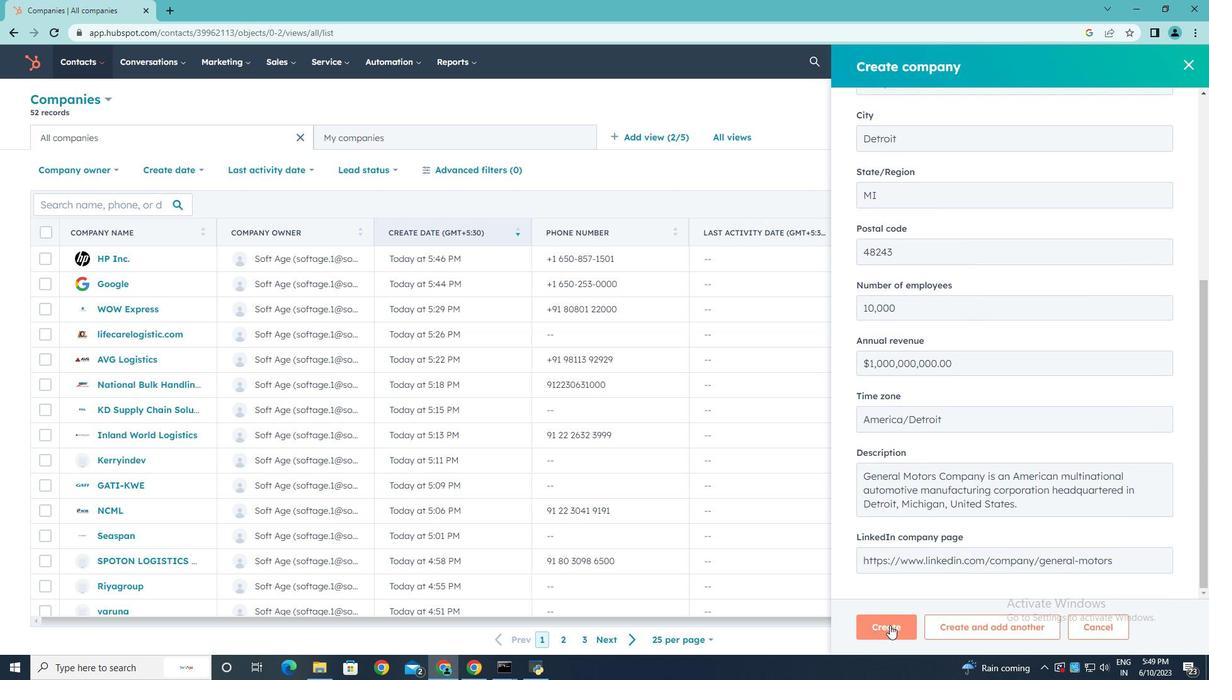 
Action: Mouse moved to (861, 404)
Screenshot: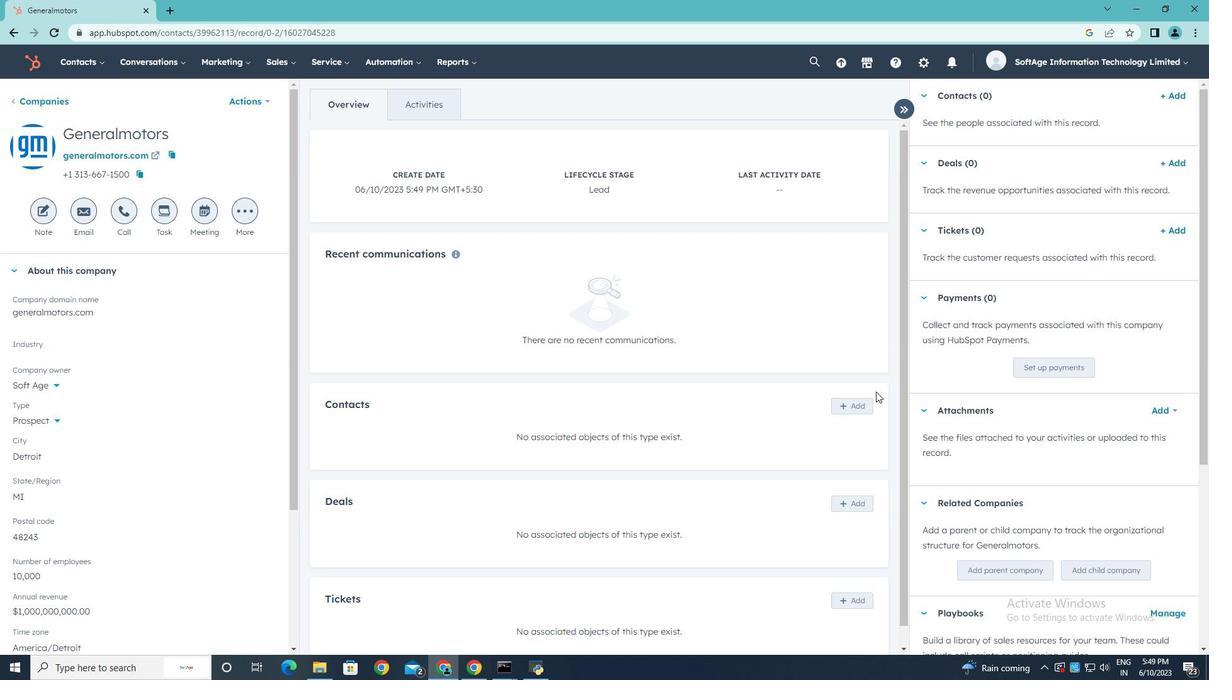 
Action: Mouse pressed left at (861, 404)
Screenshot: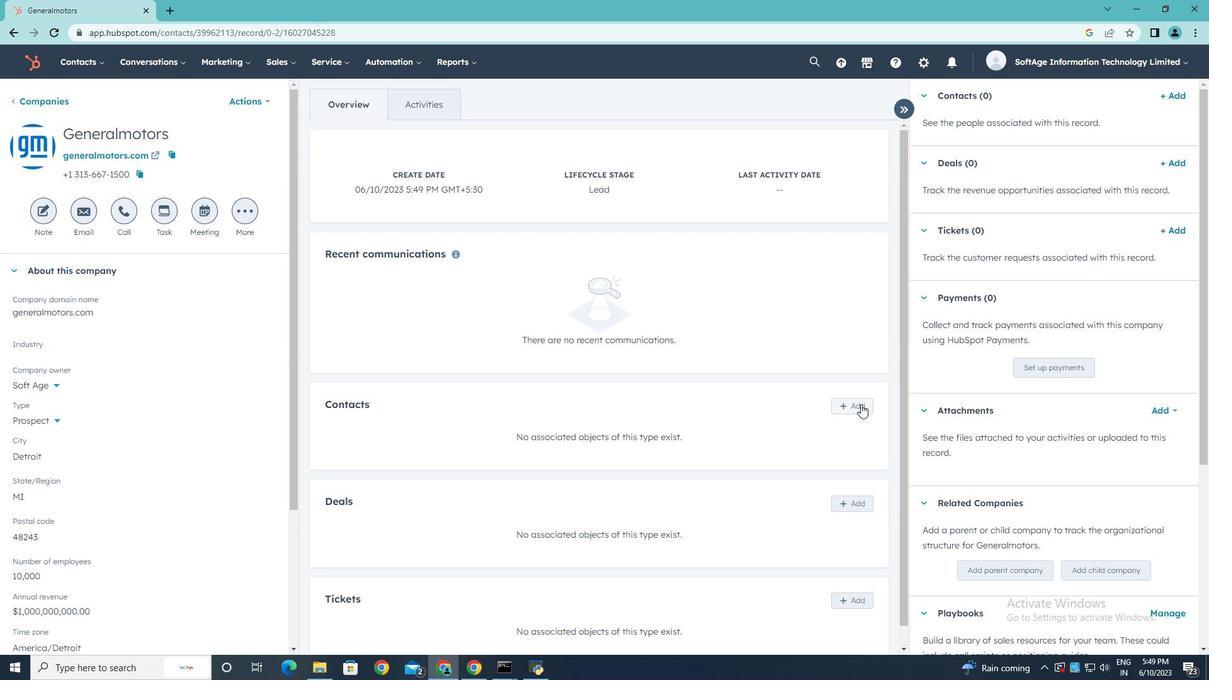 
Action: Mouse moved to (944, 131)
Screenshot: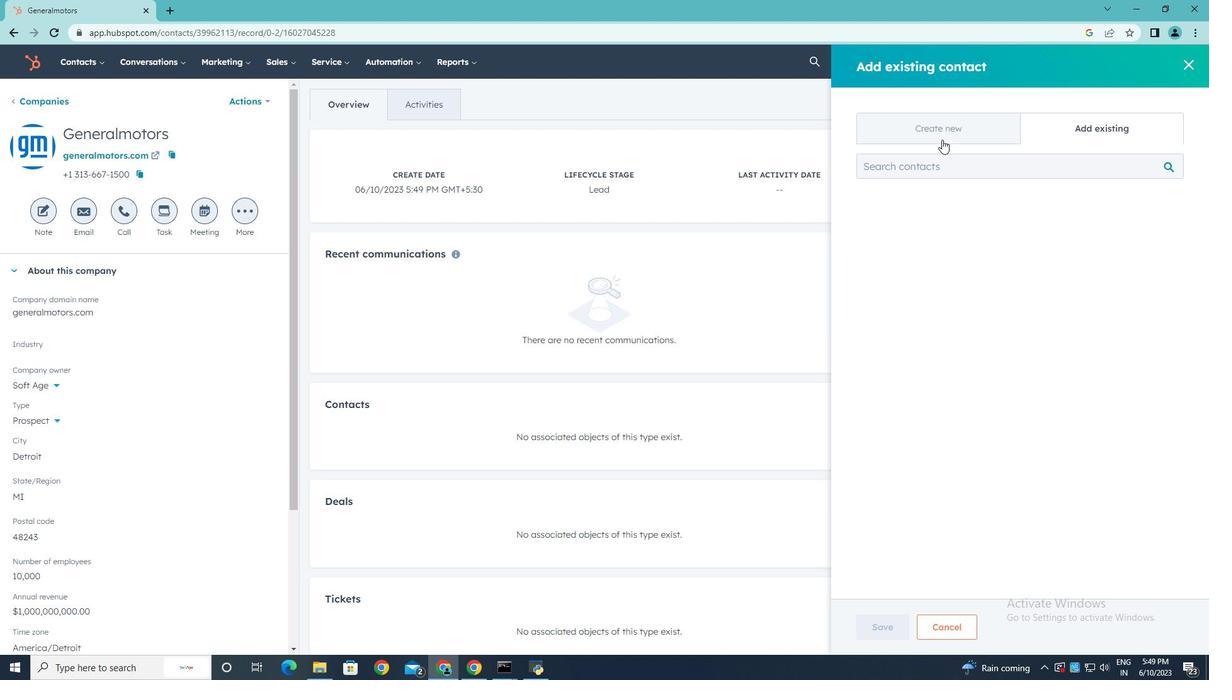
Action: Mouse pressed left at (944, 131)
Screenshot: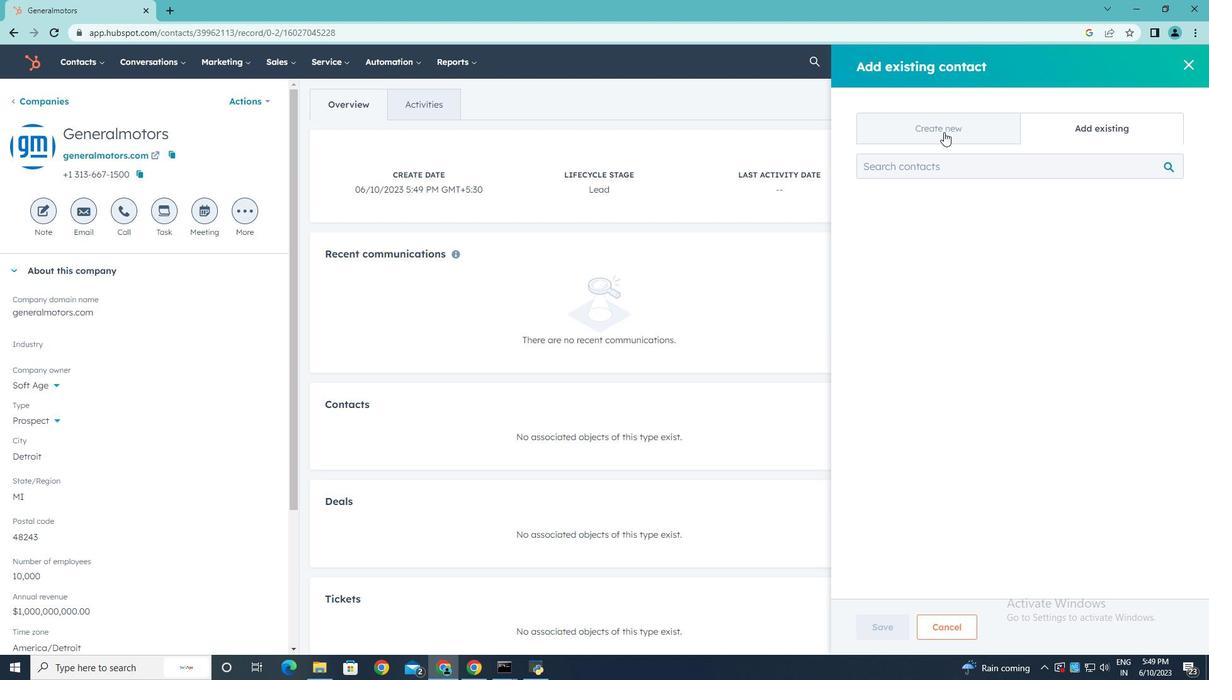
Action: Mouse moved to (906, 205)
Screenshot: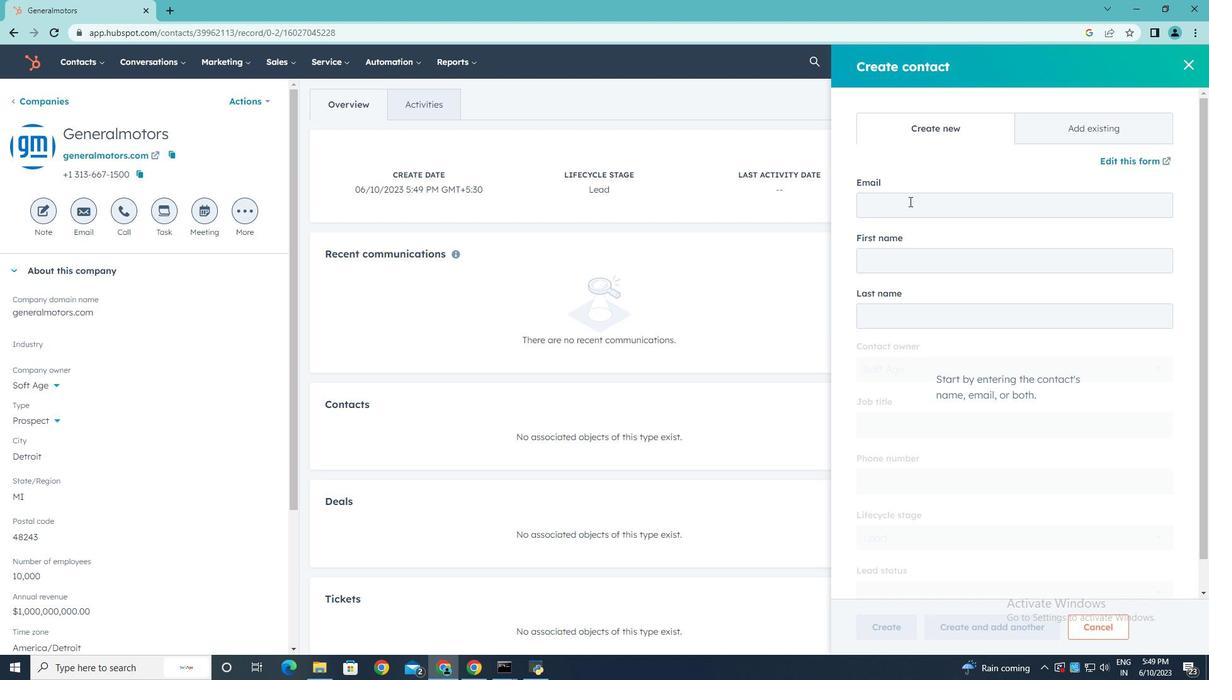 
Action: Mouse pressed left at (906, 205)
Screenshot: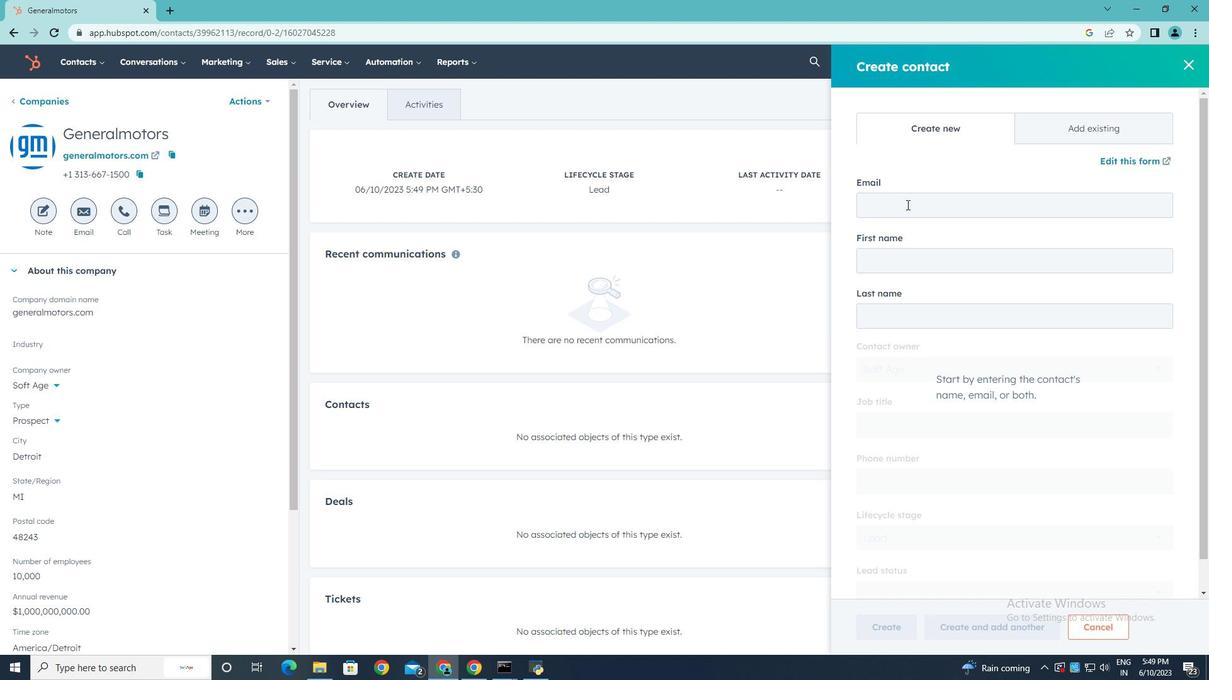 
Action: Mouse moved to (906, 205)
Screenshot: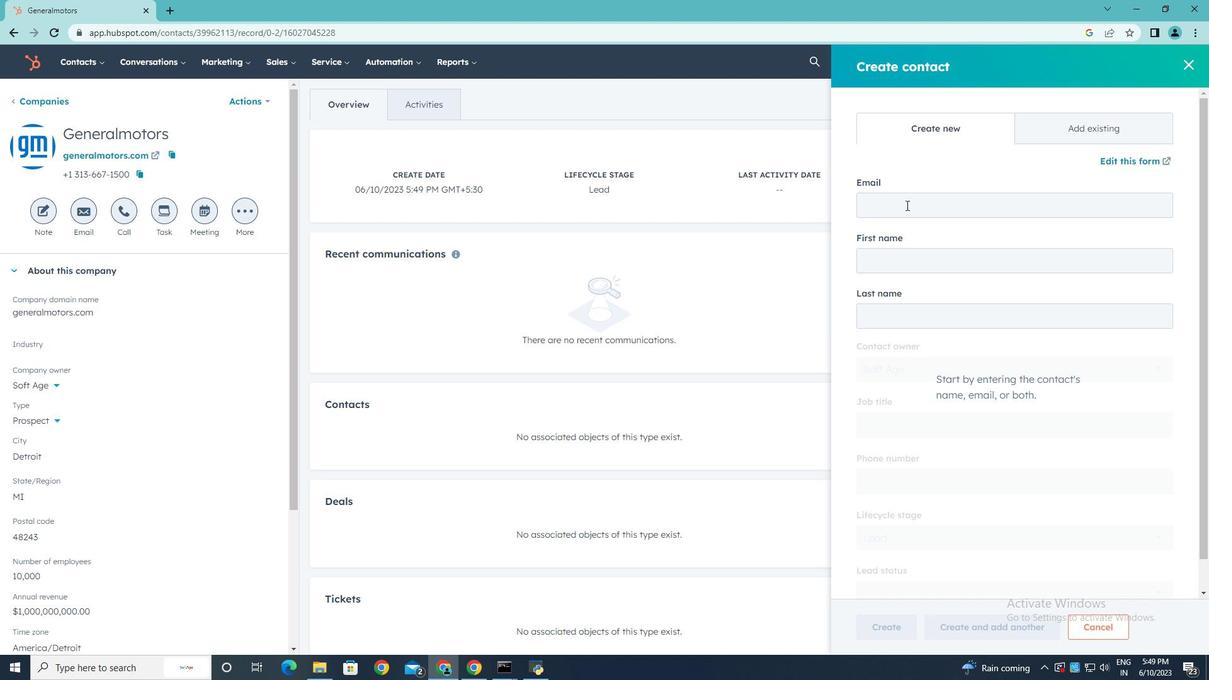 
Action: Key pressed <Key.shift>Chaitanya<Key.shift><Key.shift><Key.shift><Key.shift><Key.shift><Key.shift><Key.shift><Key.shift>_<Key.shift><Key.shift><Key.shift>Bhandari<Key.shift>@generalmotors.com
Screenshot: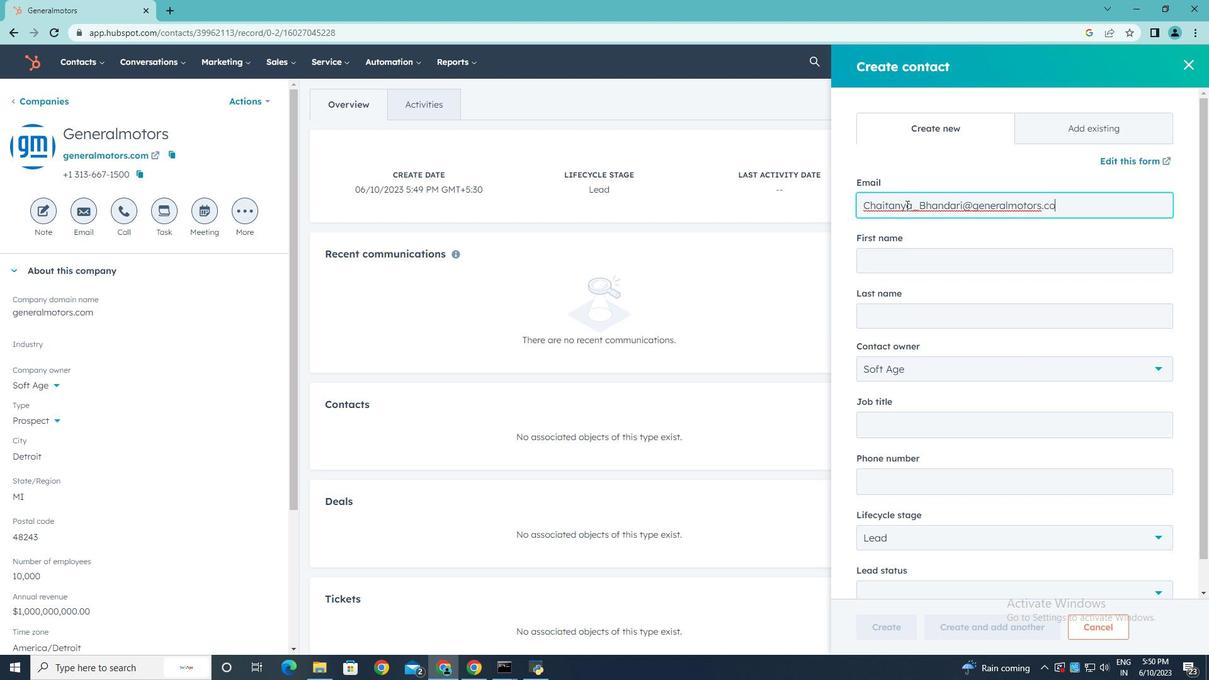 
Action: Mouse moved to (906, 255)
Screenshot: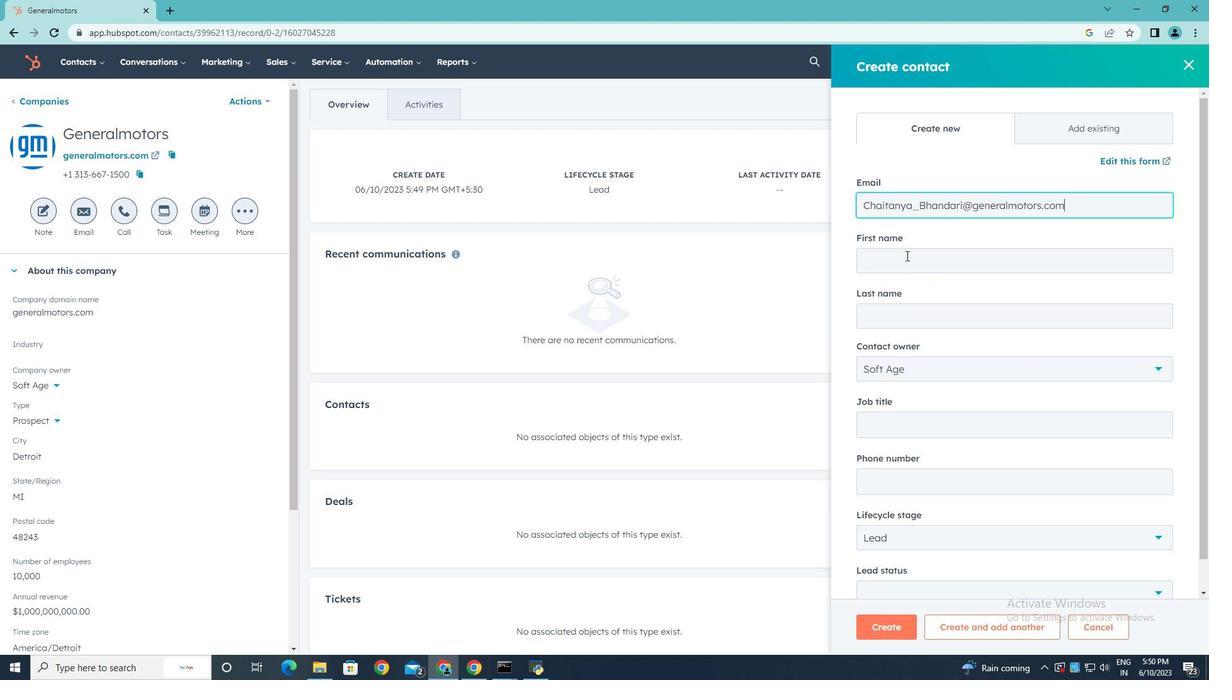 
Action: Mouse pressed left at (906, 255)
Screenshot: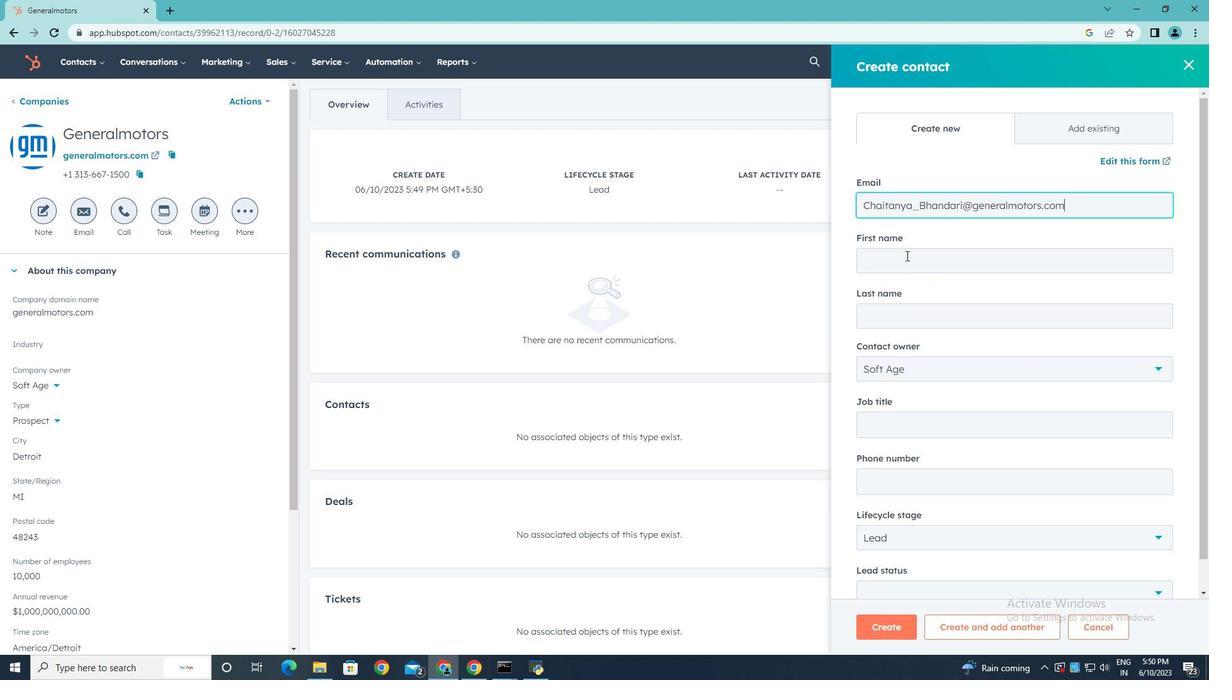 
Action: Key pressed <Key.shift>Chaitanya
Screenshot: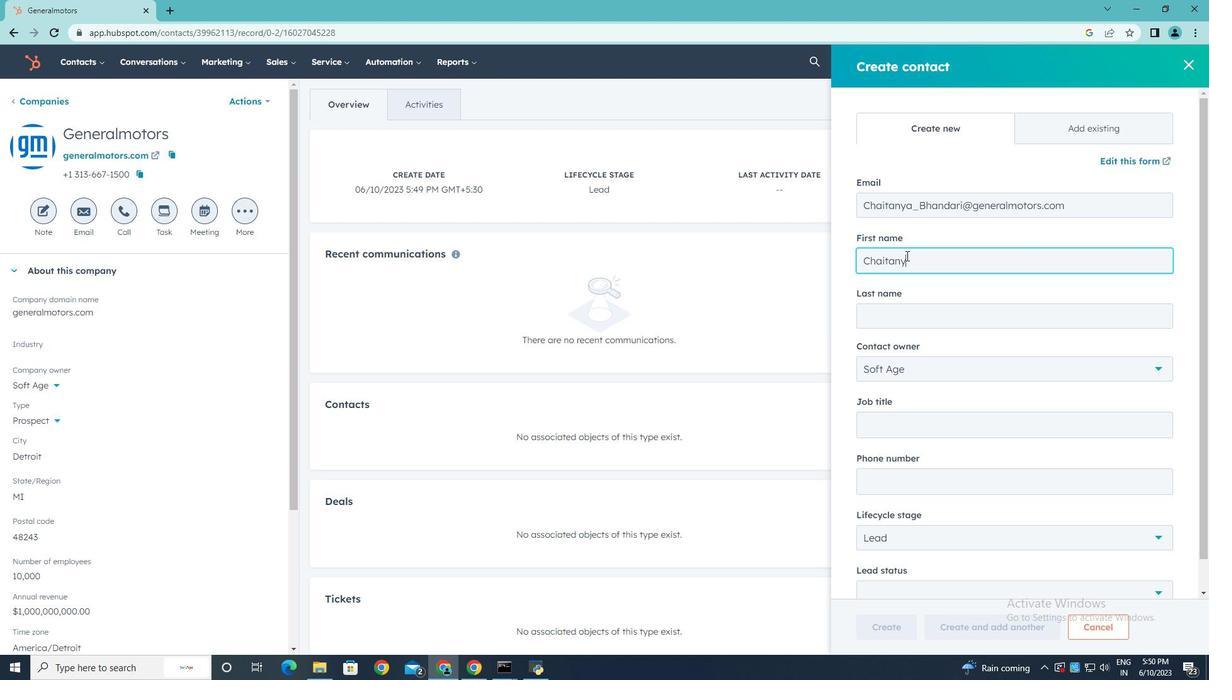 
Action: Mouse moved to (888, 311)
Screenshot: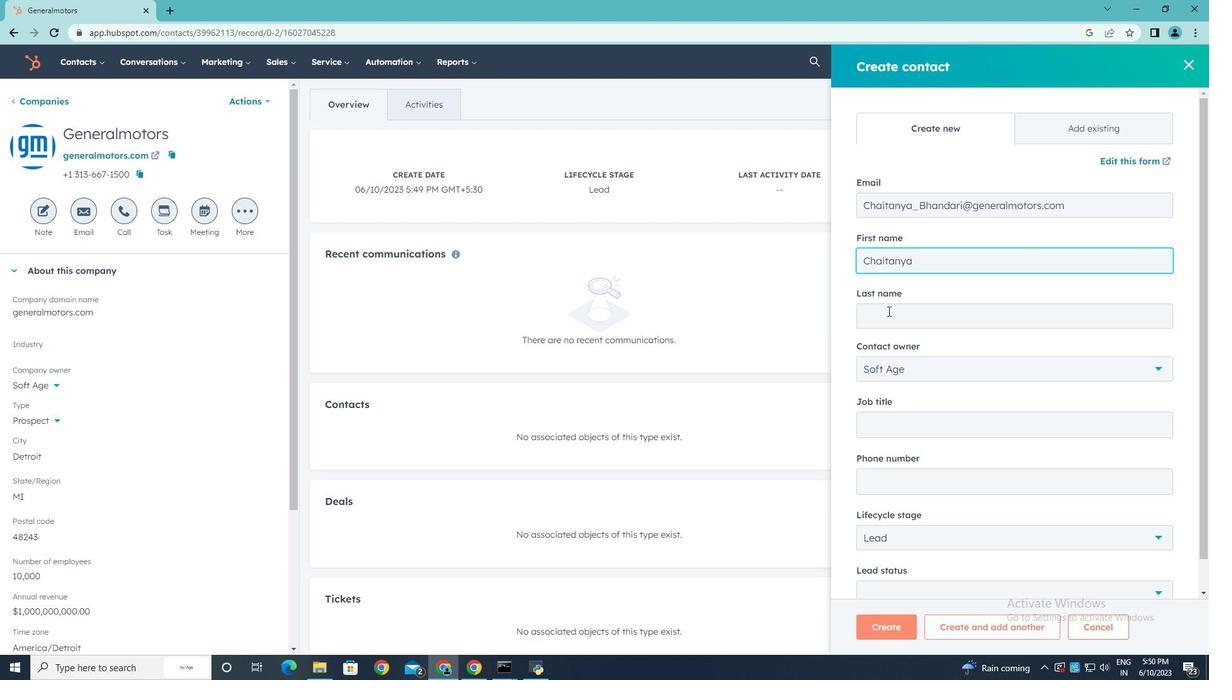 
Action: Mouse pressed left at (888, 311)
Screenshot: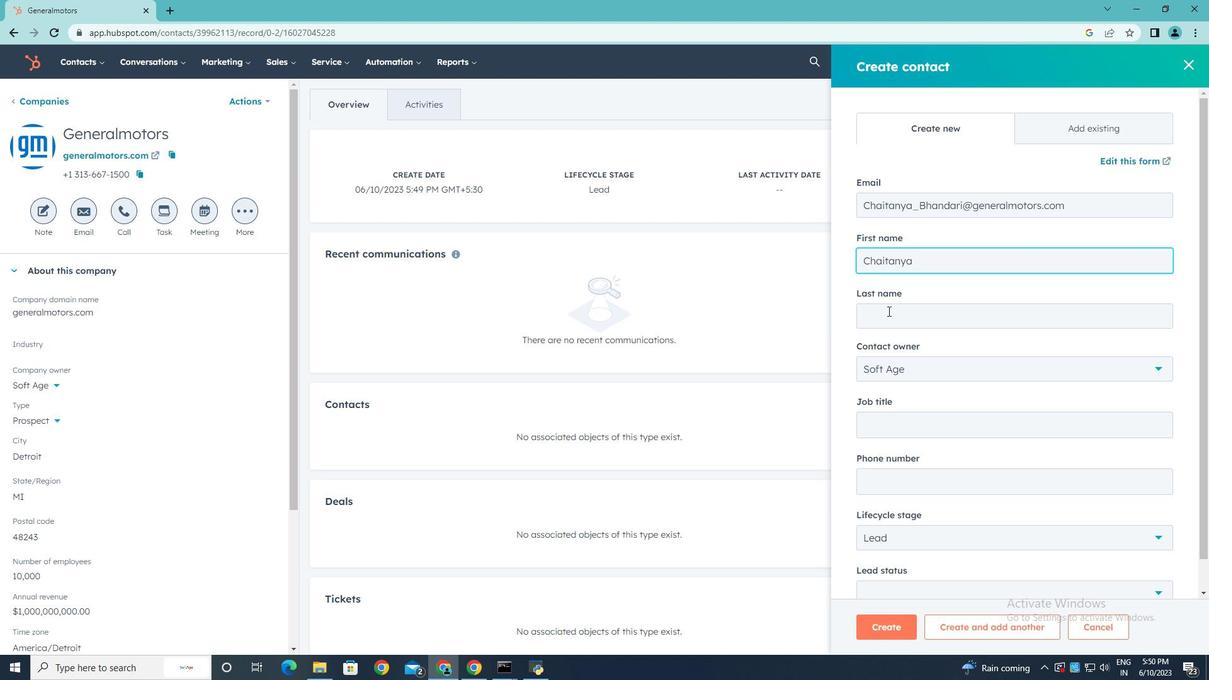 
Action: Key pressed <Key.shift>Bhandri
Screenshot: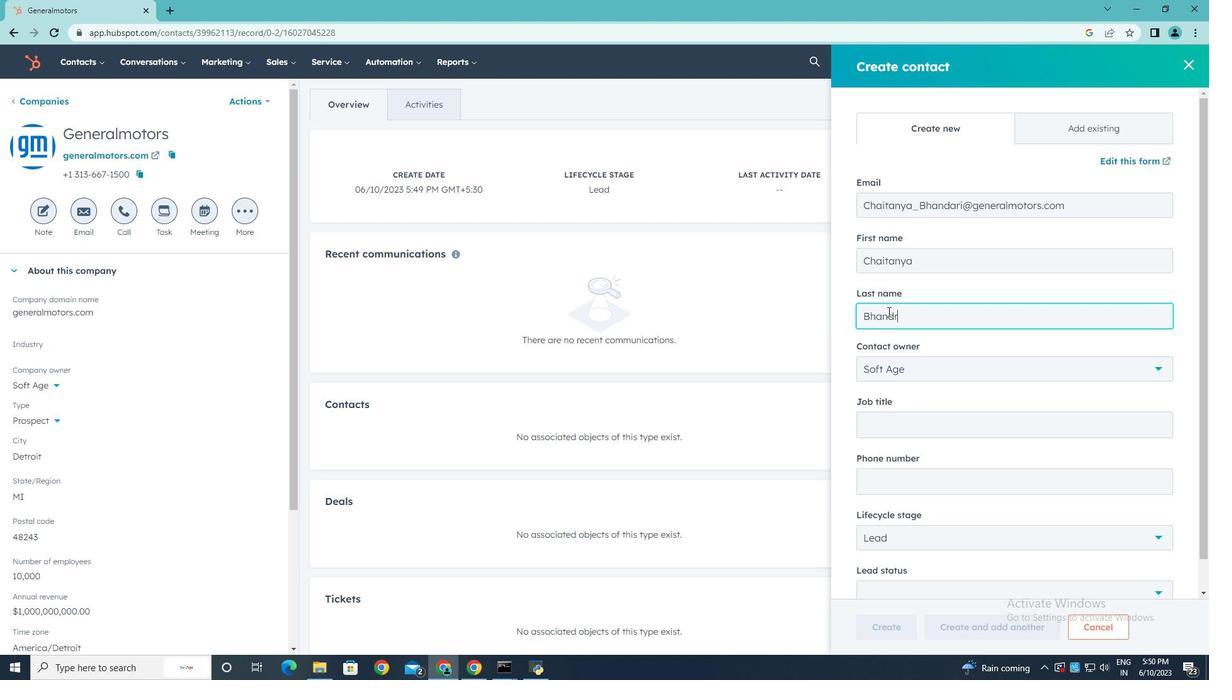 
Action: Mouse moved to (895, 316)
Screenshot: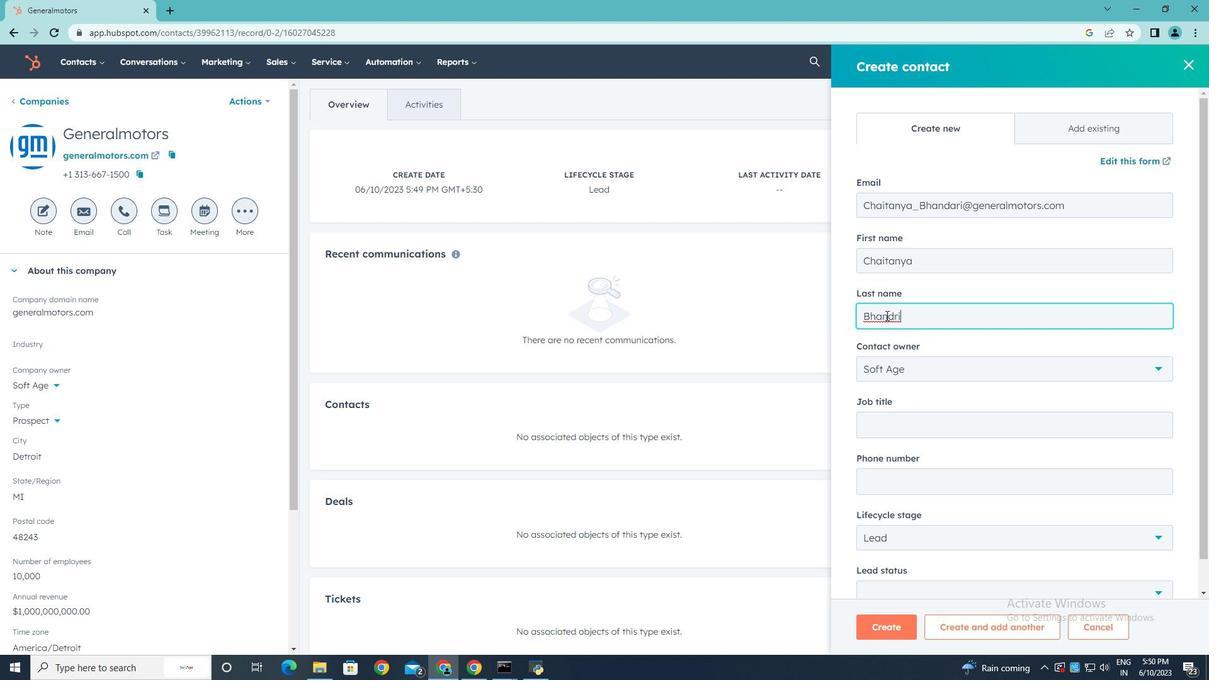 
Action: Mouse pressed left at (895, 316)
Screenshot: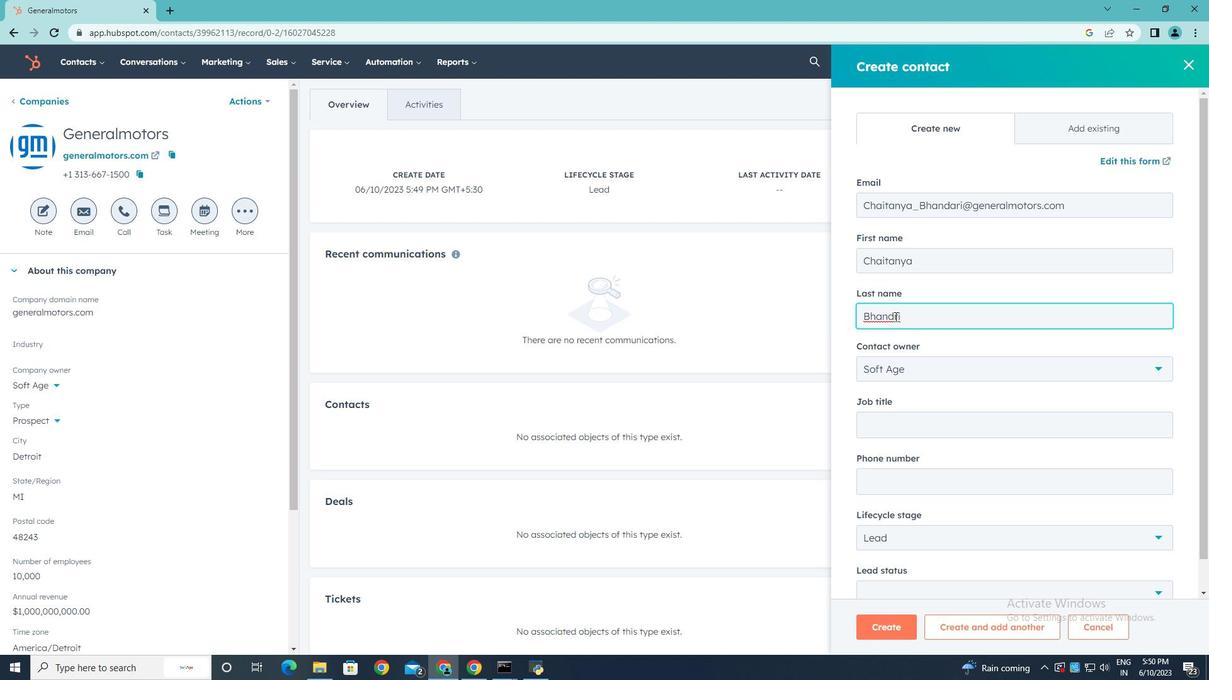 
Action: Mouse moved to (916, 314)
Screenshot: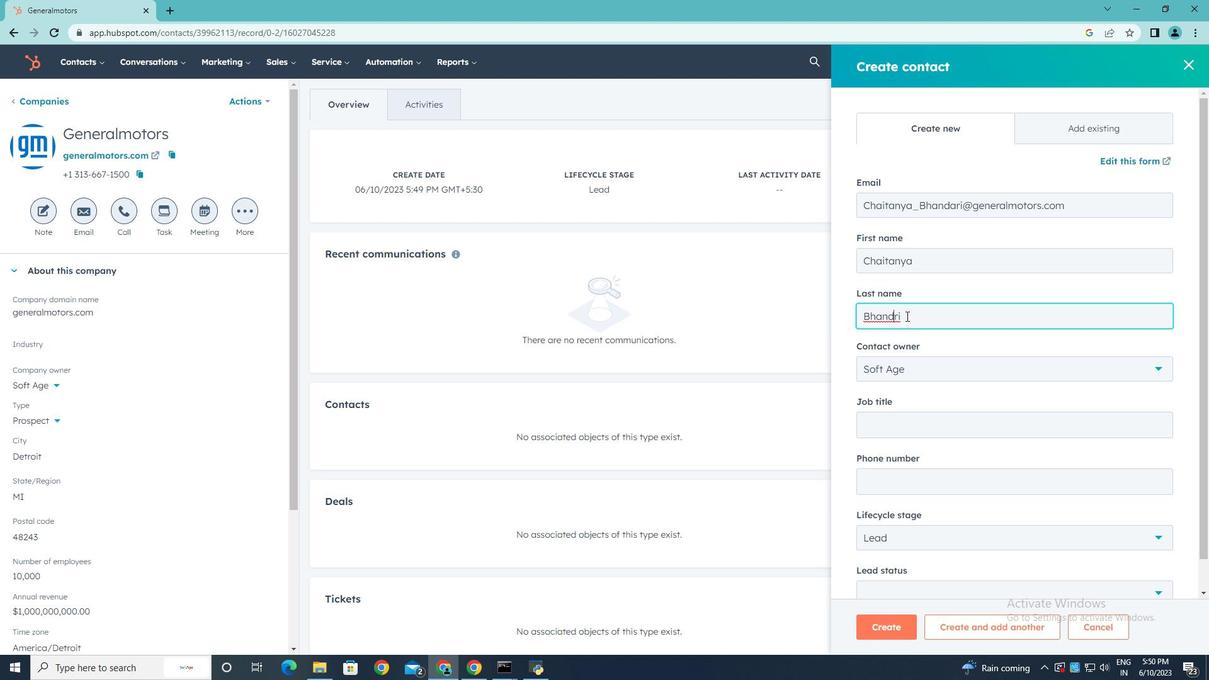 
Action: Key pressed a
Screenshot: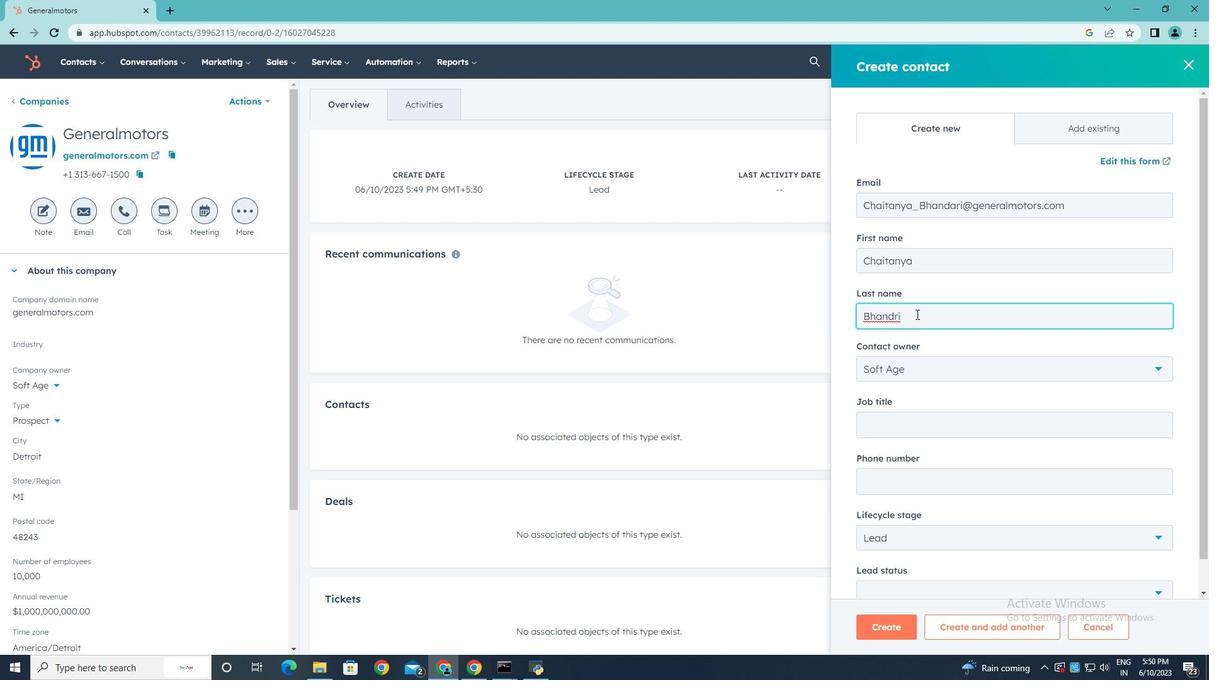 
Action: Mouse moved to (1016, 432)
Screenshot: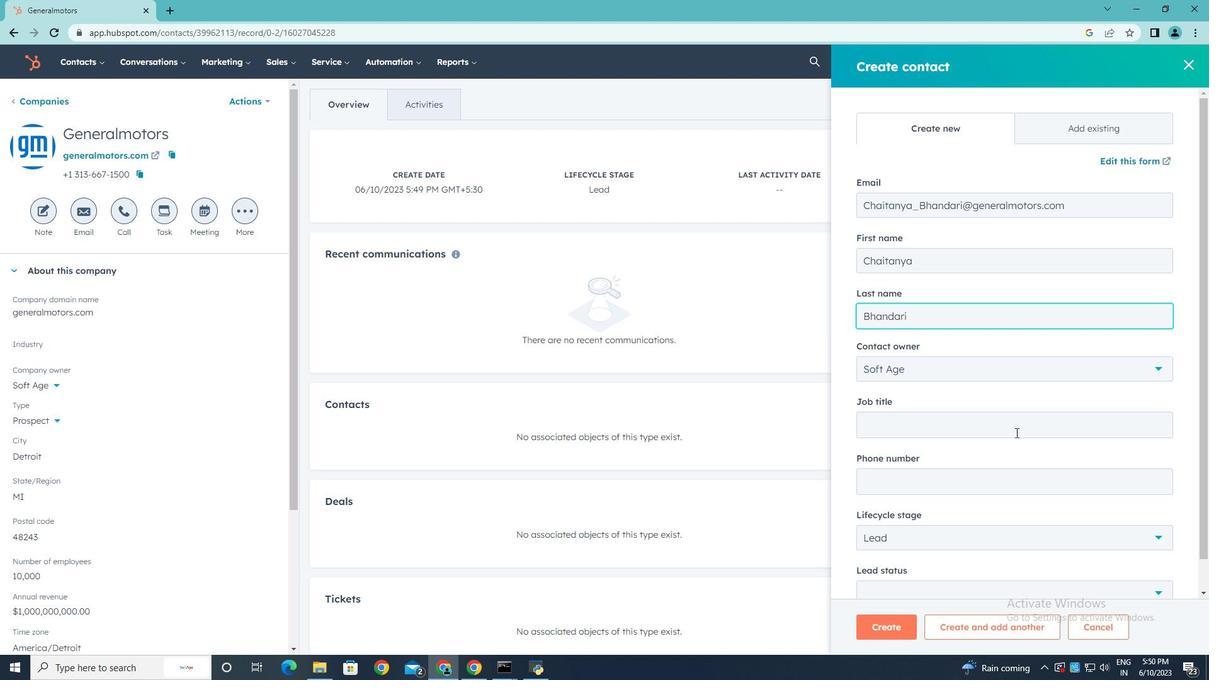 
Action: Mouse pressed left at (1016, 432)
Screenshot: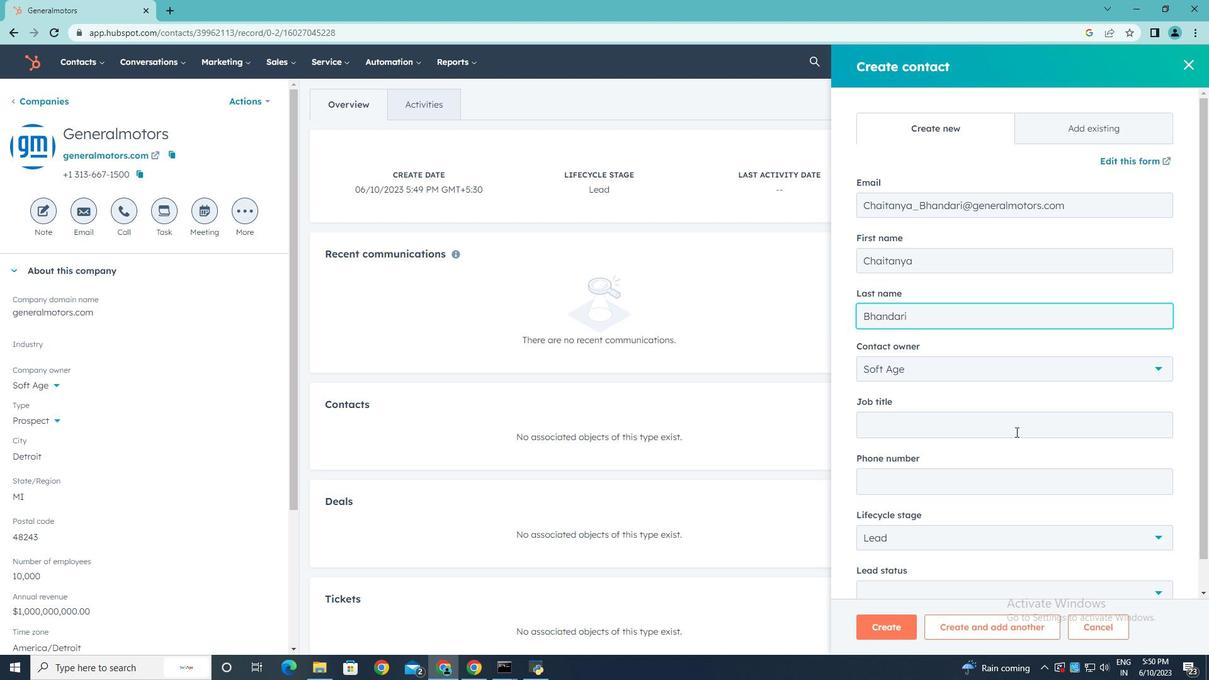
Action: Mouse moved to (1016, 432)
Screenshot: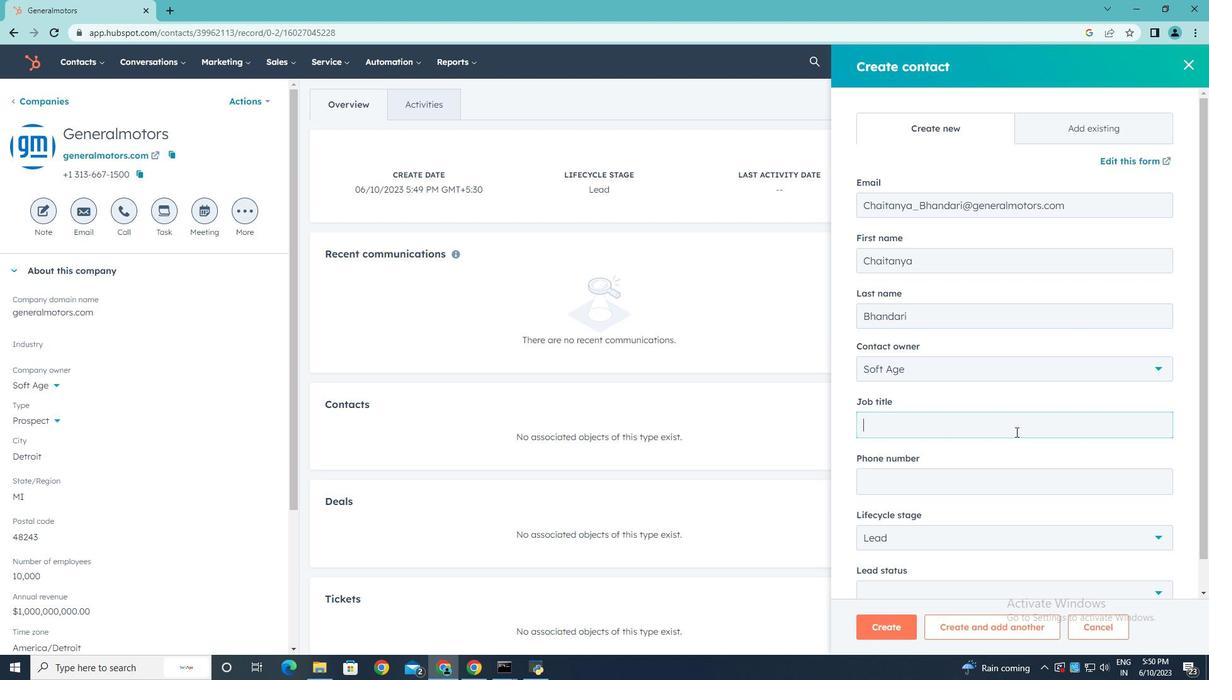 
Action: Key pressed <Key.shift><Key.shift><Key.shift><Key.shift><Key.shift><Key.shift><Key.shift><Key.shift><Key.shift><Key.shift><Key.shift><Key.shift><Key.shift><Key.shift><Key.shift><Key.shift><Key.shift><Key.shift><Key.shift><Key.shift><Key.shift><Key.shift><Key.shift><Key.shift><Key.shift><Key.shift><Key.shift><Key.shift><Key.shift><Key.shift><Key.shift><Key.shift><Key.shift><Key.shift><Key.shift><Key.shift><Key.shift><Key.shift><Key.shift><Key.shift><Key.shift><Key.shift><Key.shift><Key.shift>Quality<Key.space><Key.shift><Key.shift>Assurance<Key.space><Key.shift><Key.shift><Key.shift>Engineer
Screenshot: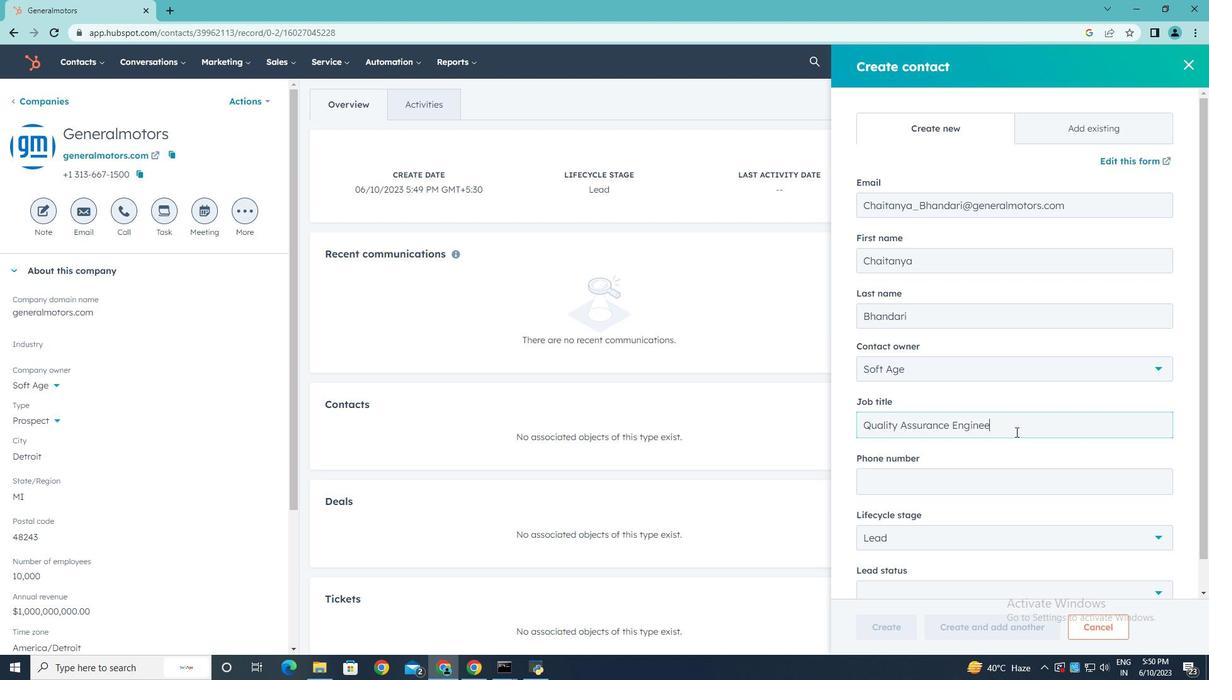 
Action: Mouse moved to (945, 487)
Screenshot: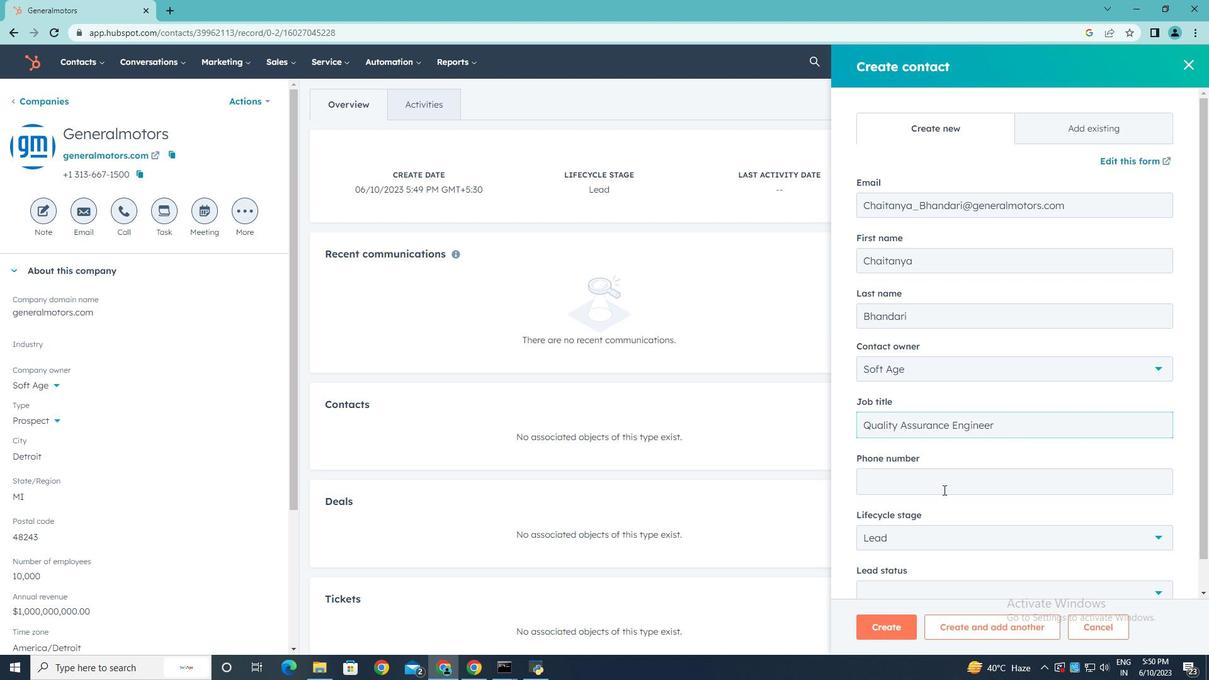 
Action: Mouse pressed left at (945, 487)
Screenshot: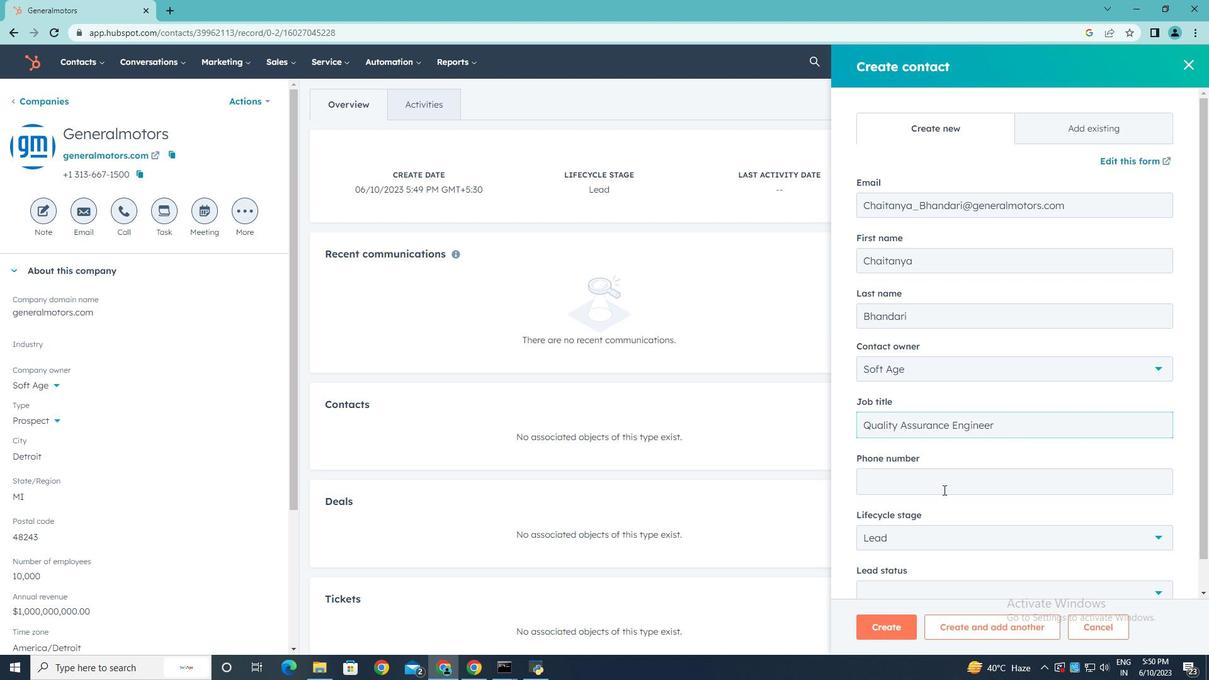 
Action: Mouse moved to (945, 486)
Screenshot: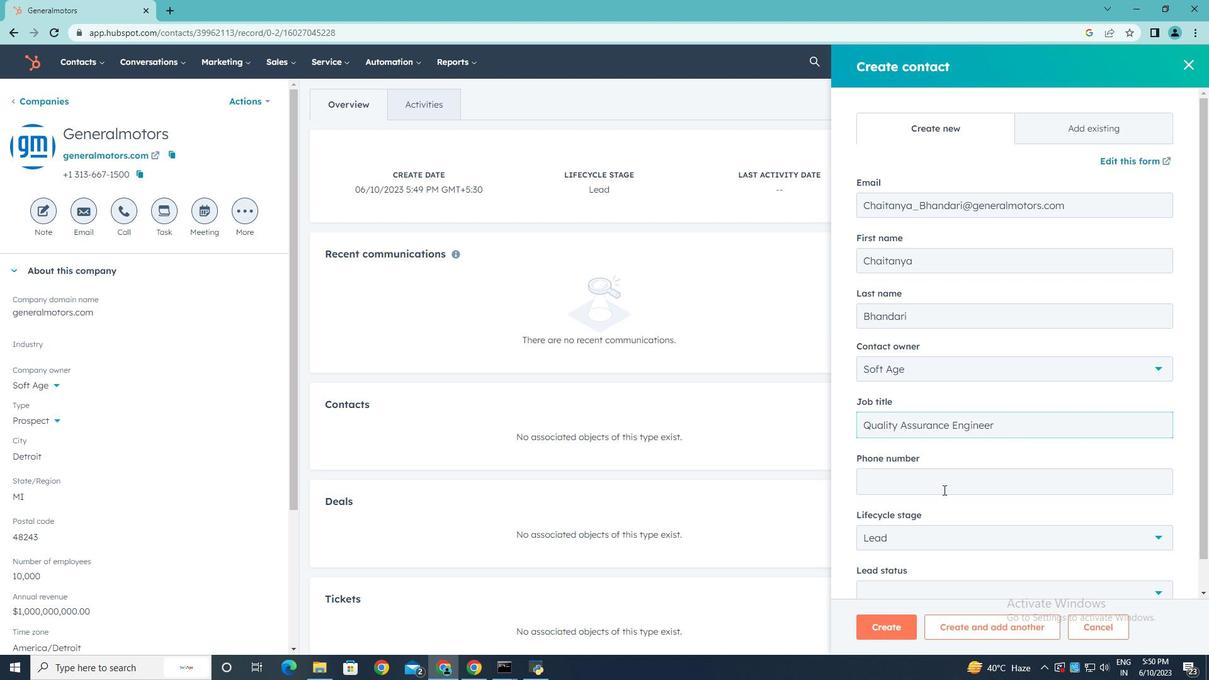 
Action: Key pressed 405<Key.backspace>85559012
Screenshot: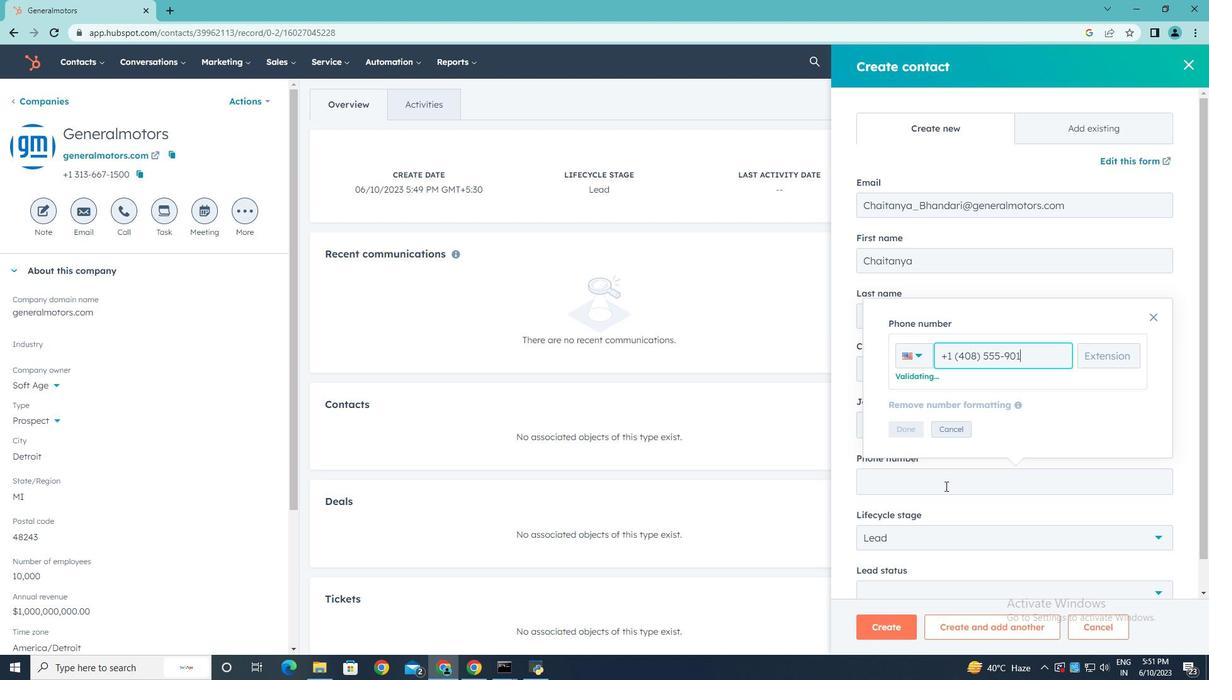 
Action: Mouse moved to (913, 431)
Screenshot: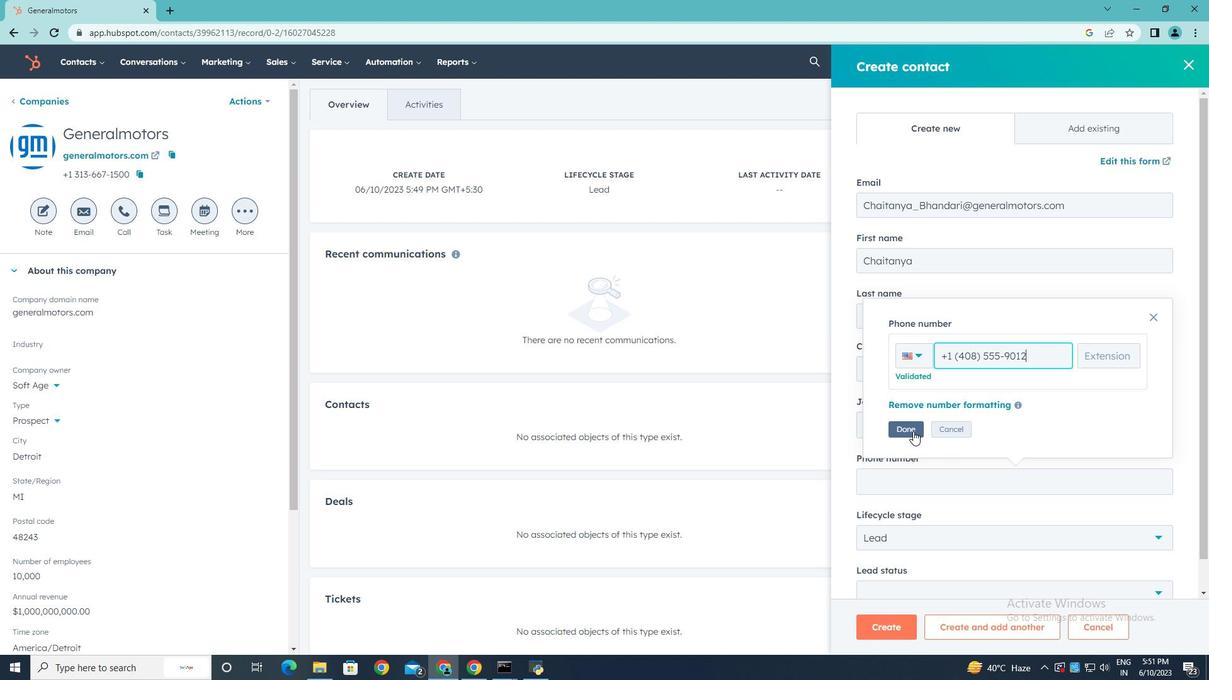 
Action: Mouse pressed left at (913, 431)
Screenshot: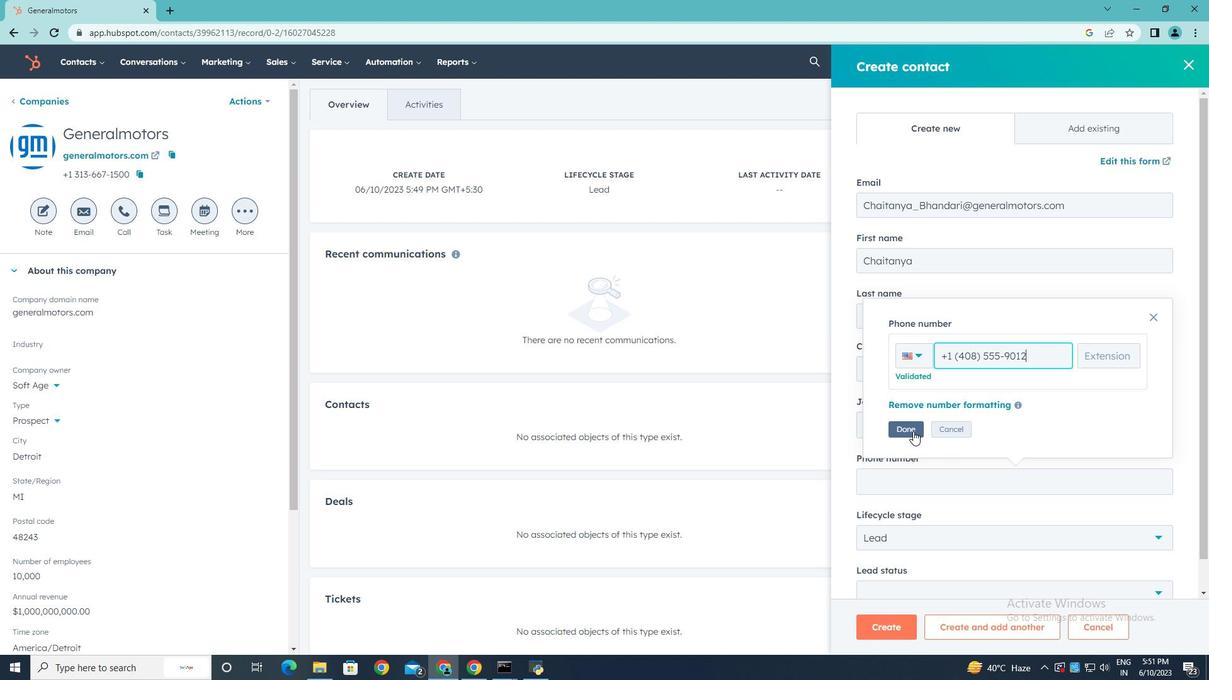 
Action: Mouse moved to (962, 540)
Screenshot: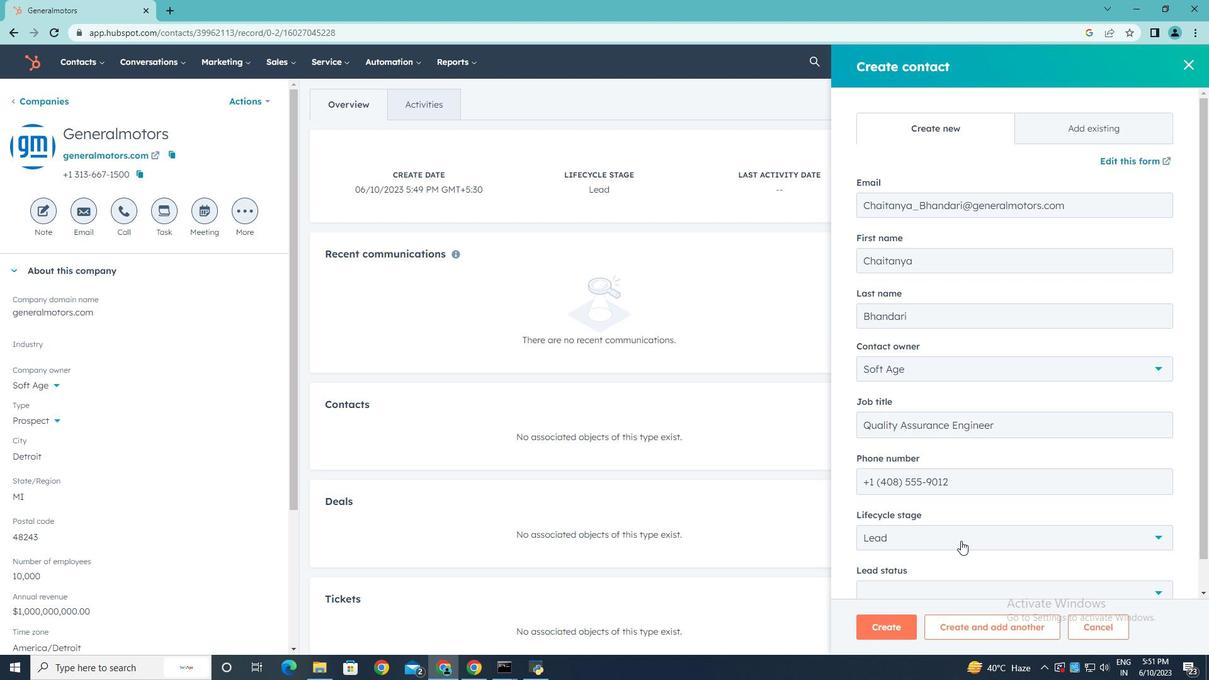 
Action: Mouse pressed left at (962, 540)
Screenshot: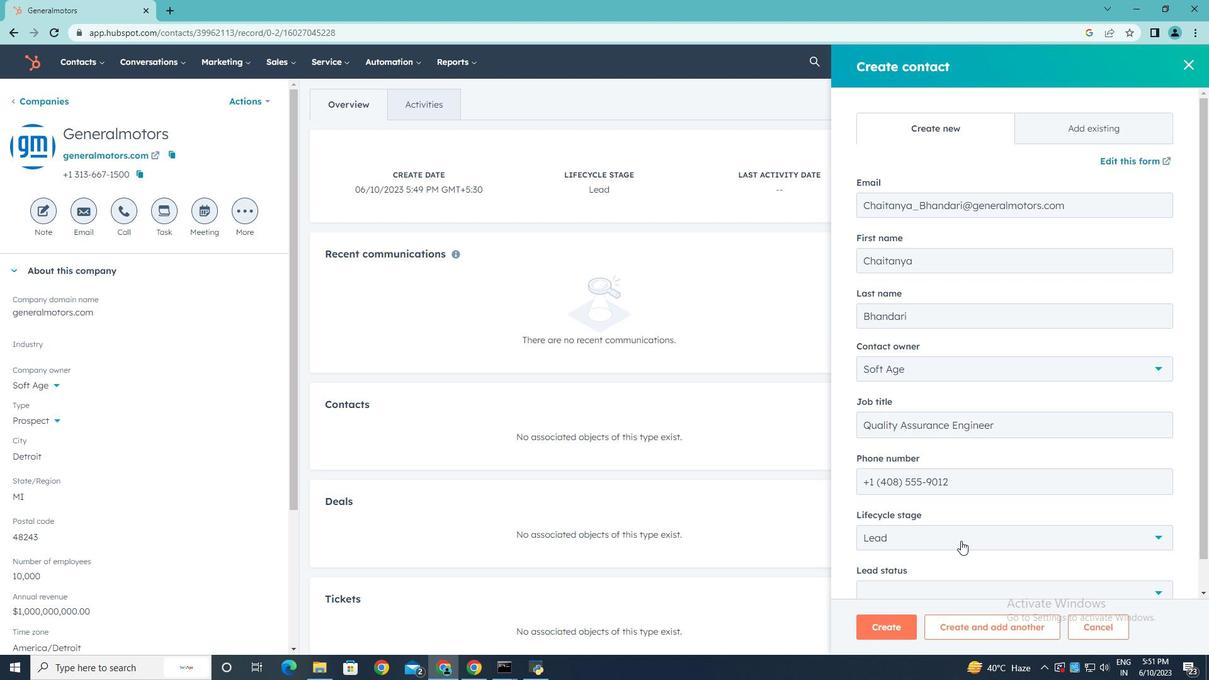 
Action: Mouse moved to (896, 424)
Screenshot: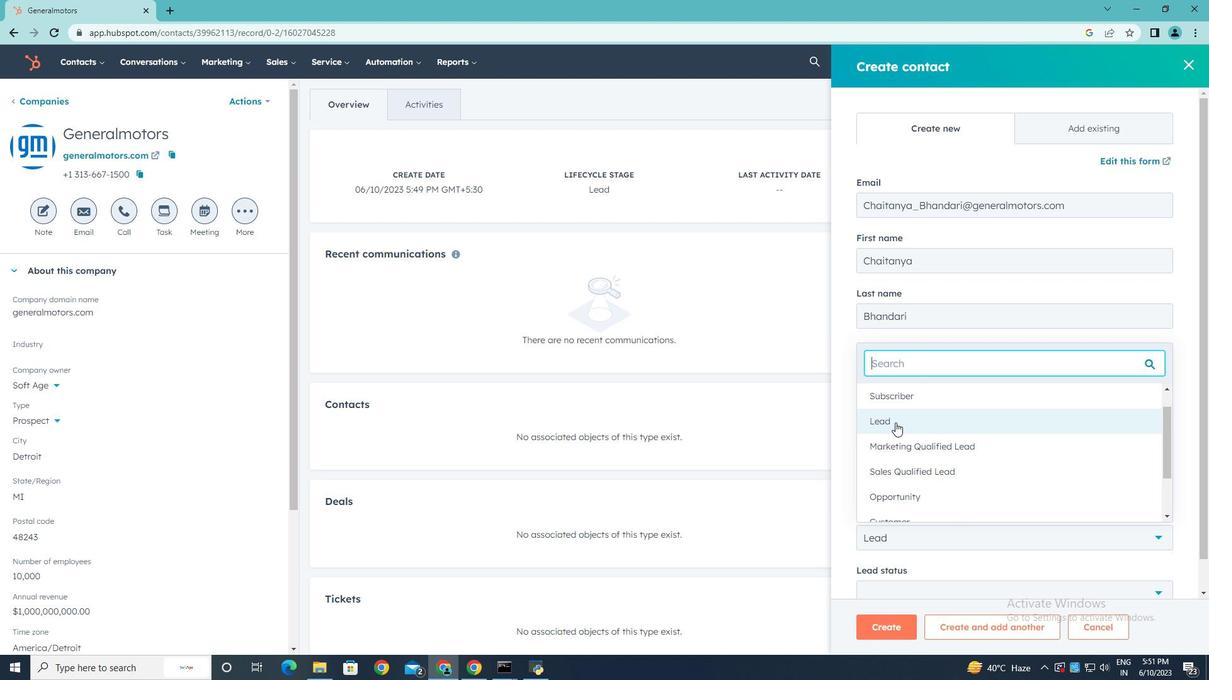 
Action: Mouse pressed left at (896, 424)
Screenshot: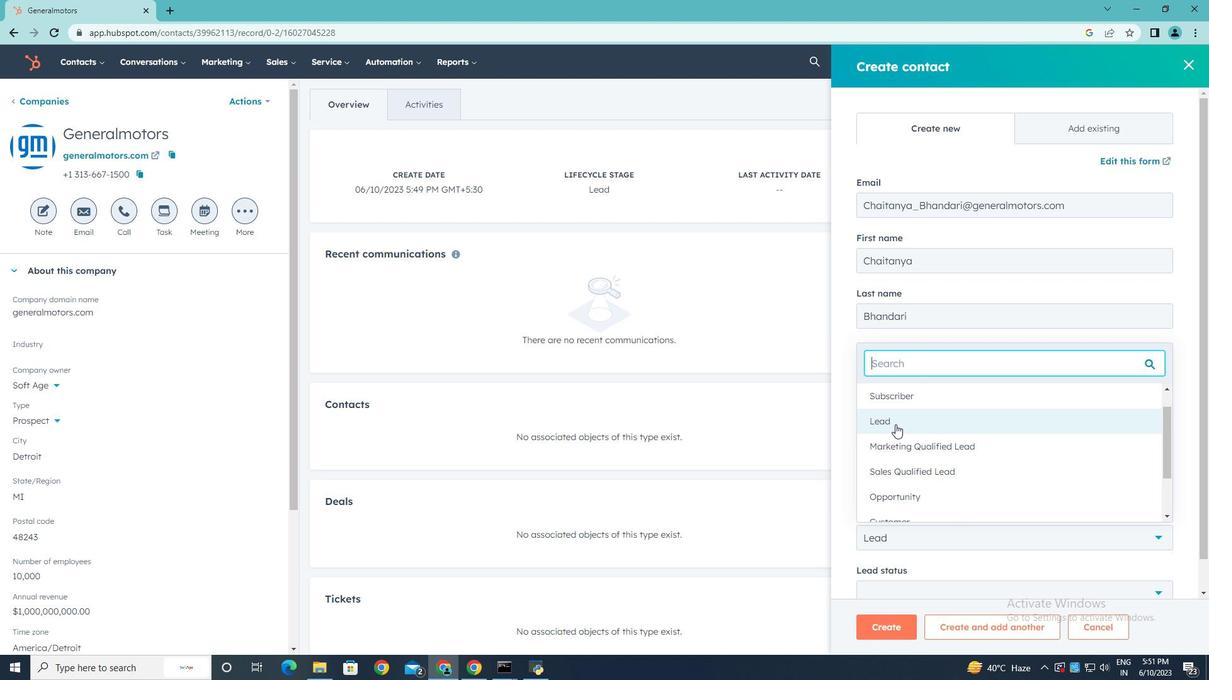 
Action: Mouse moved to (925, 587)
Screenshot: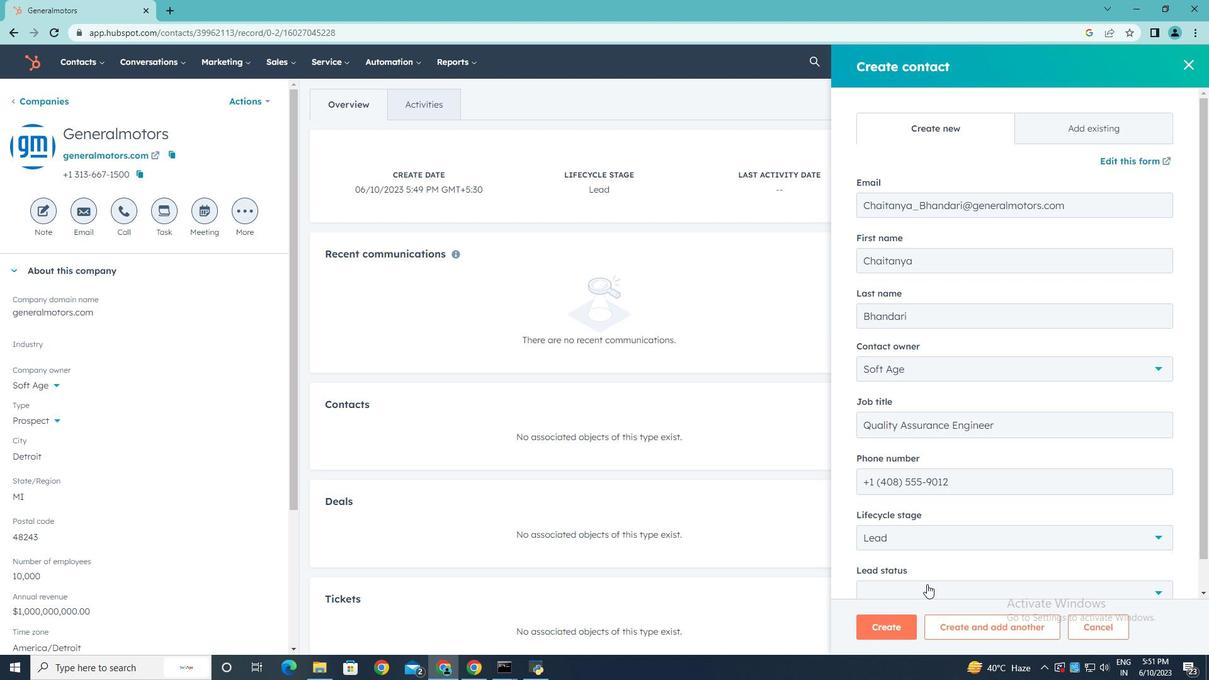 
Action: Mouse pressed left at (925, 587)
Screenshot: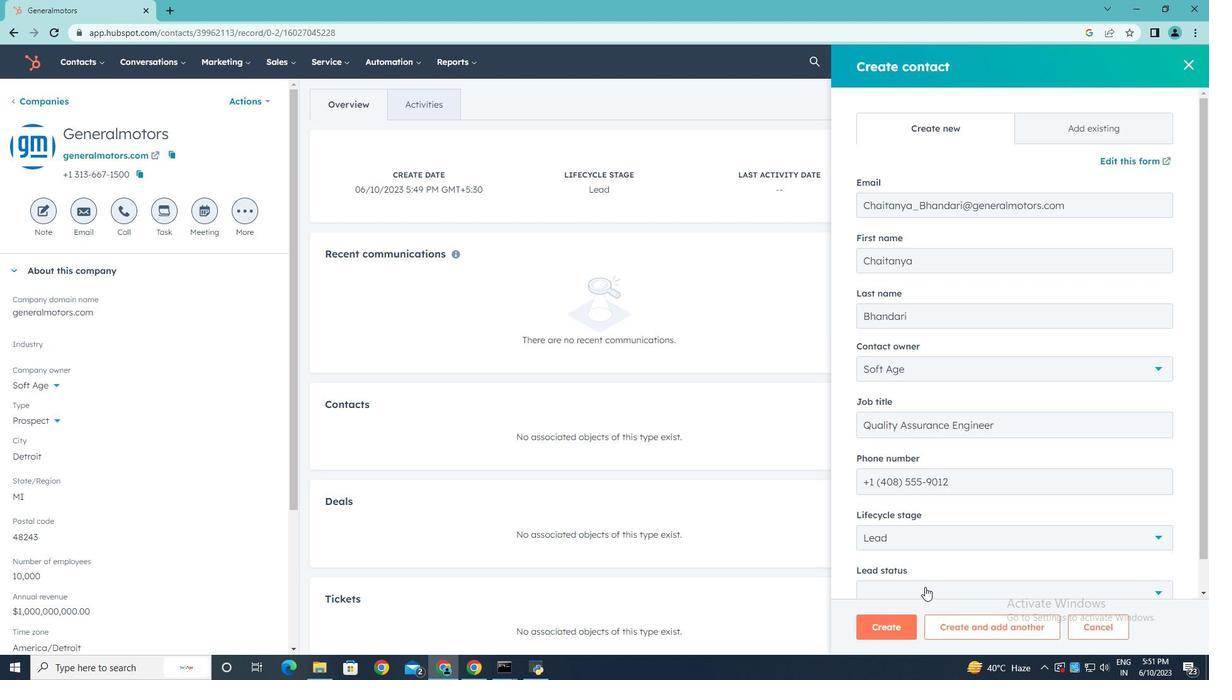 
Action: Mouse moved to (904, 499)
Screenshot: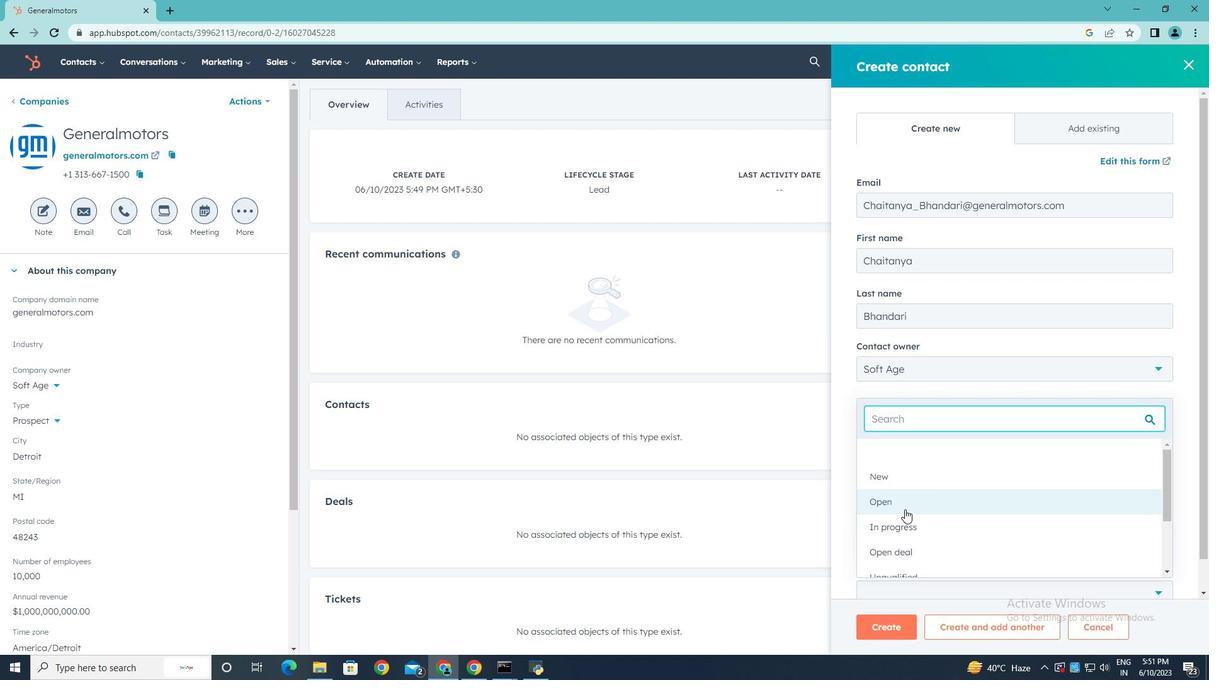 
Action: Mouse pressed left at (904, 499)
Screenshot: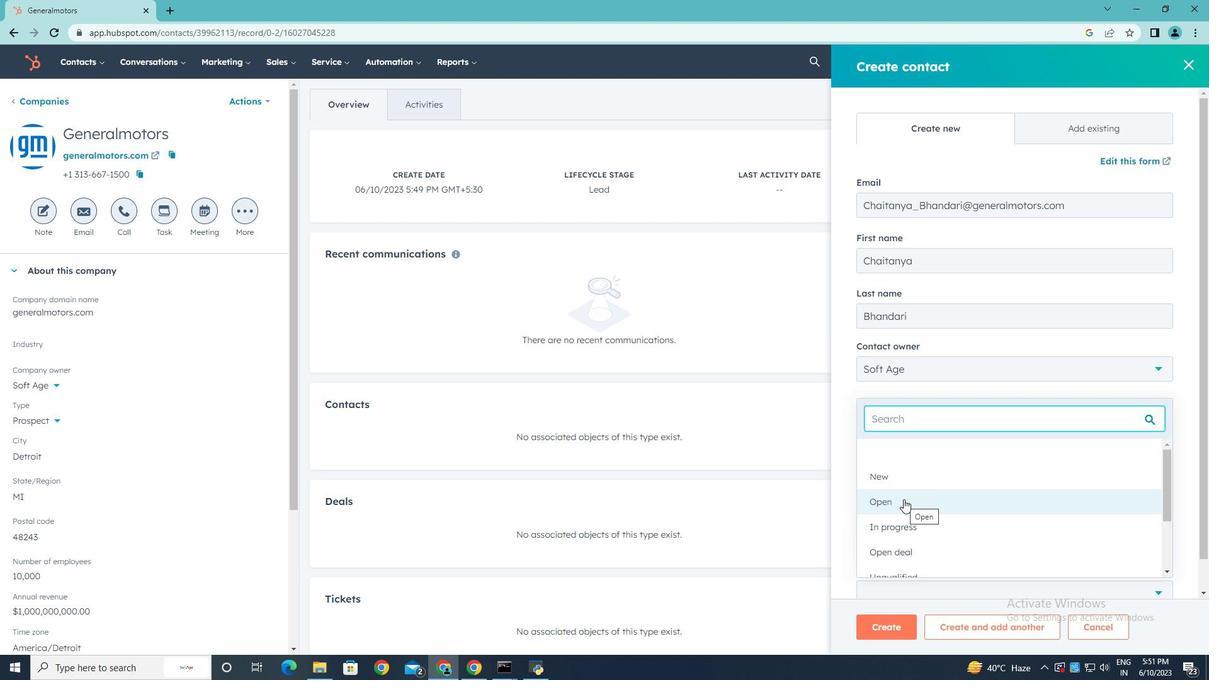 
Action: Mouse moved to (935, 506)
Screenshot: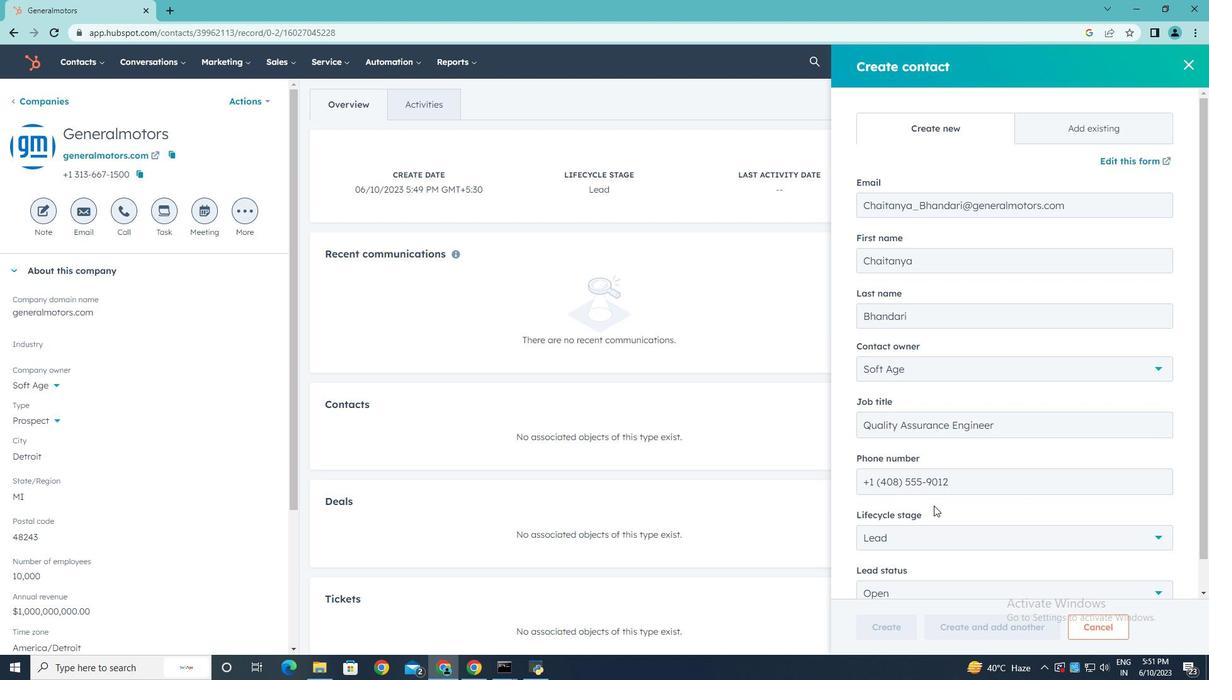 
Action: Mouse scrolled (935, 506) with delta (0, 0)
Screenshot: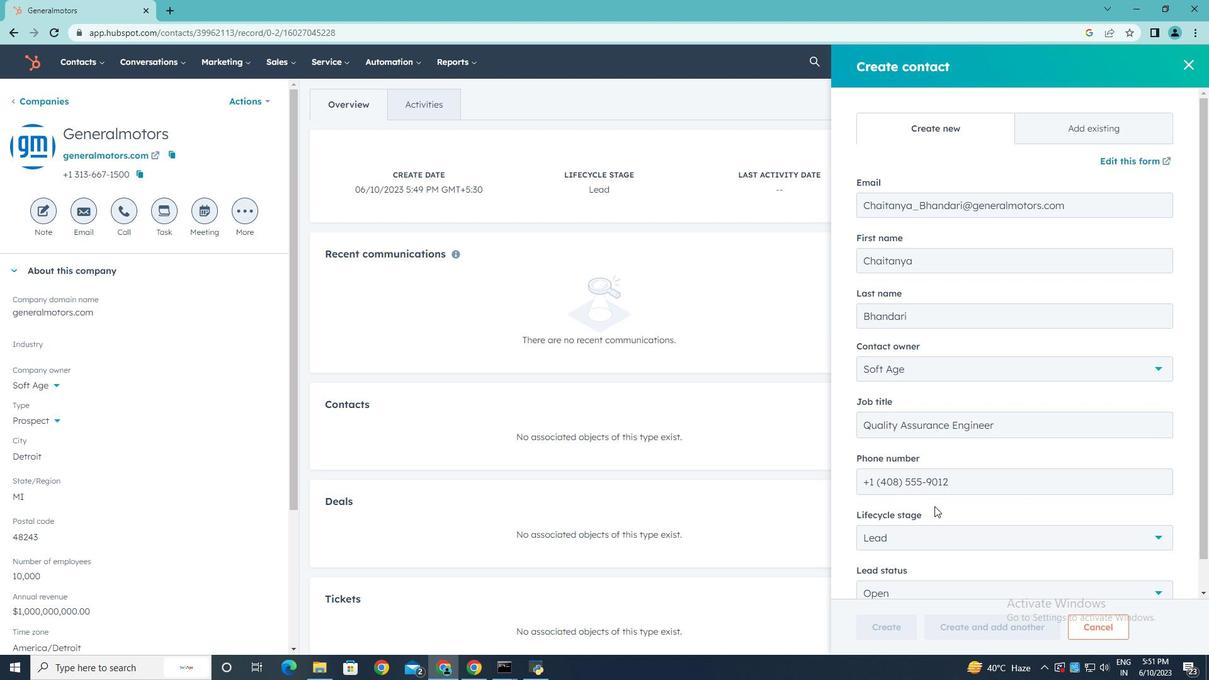 
Action: Mouse scrolled (935, 506) with delta (0, 0)
Screenshot: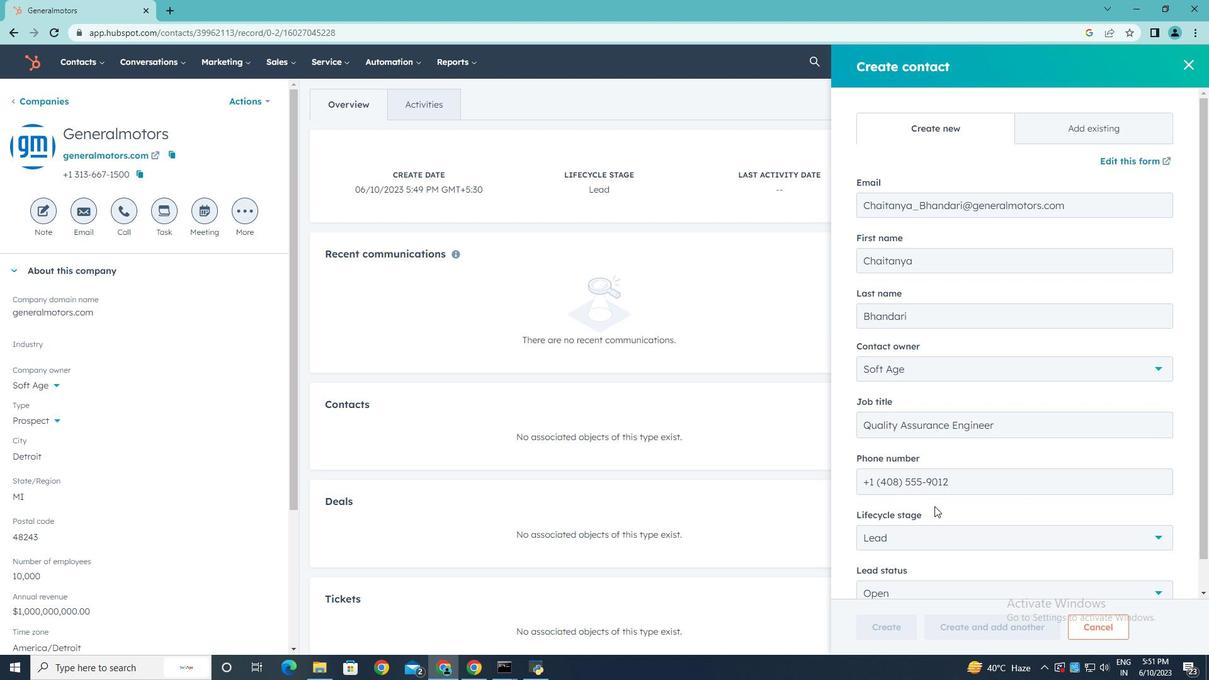 
Action: Mouse scrolled (935, 506) with delta (0, 0)
Screenshot: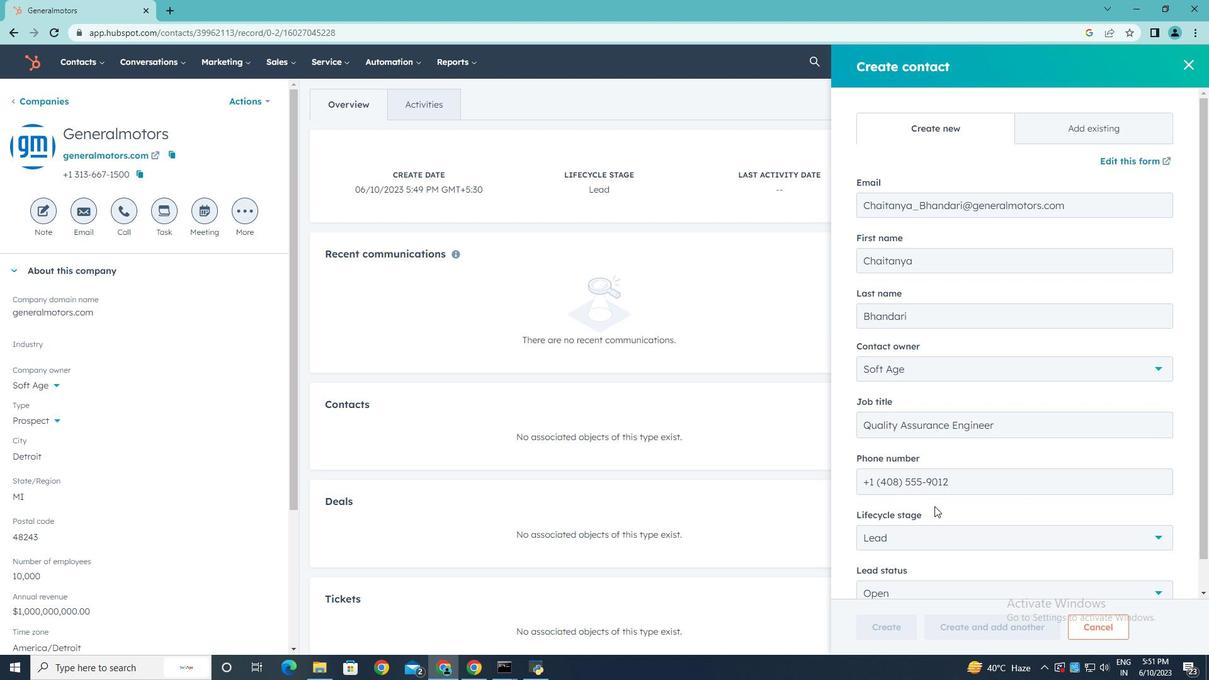 
Action: Mouse scrolled (935, 506) with delta (0, 0)
Screenshot: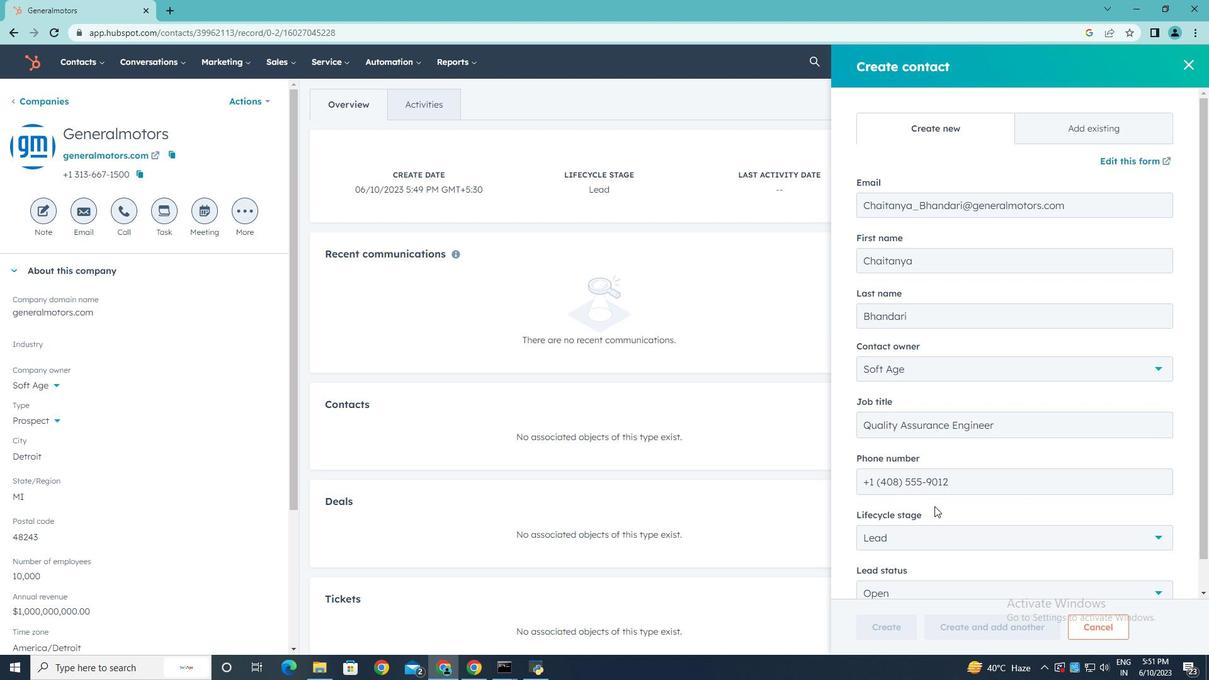 
Action: Mouse moved to (901, 630)
Screenshot: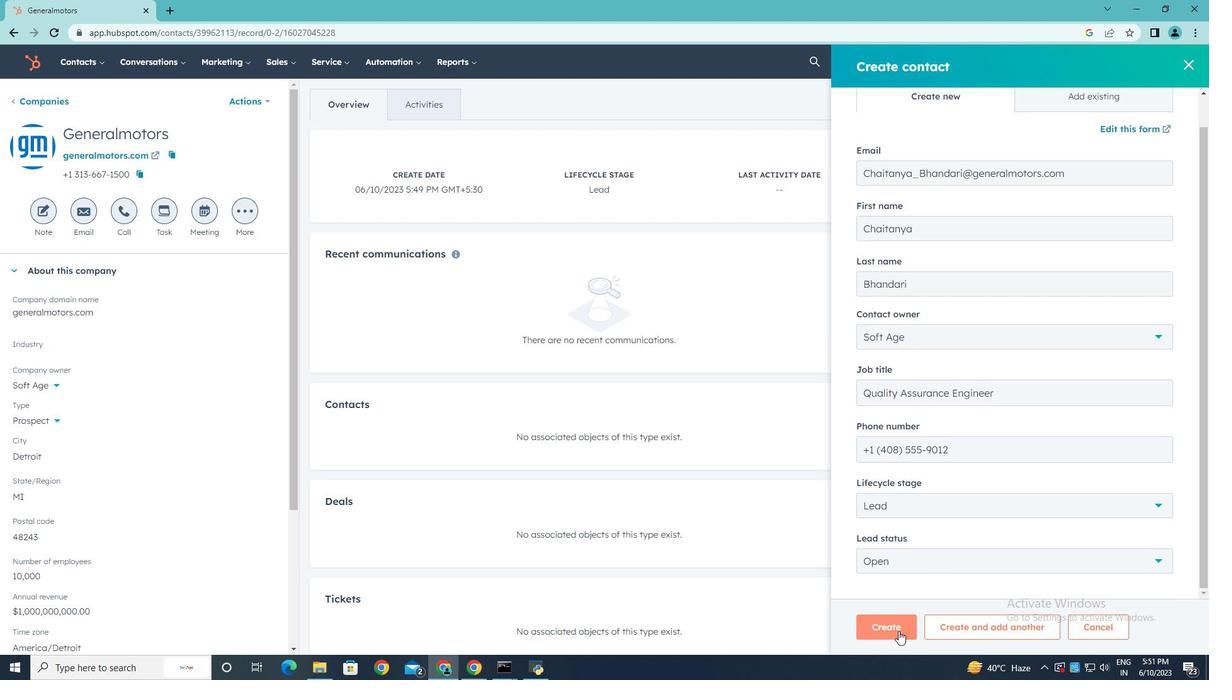 
Action: Mouse pressed left at (901, 630)
Screenshot: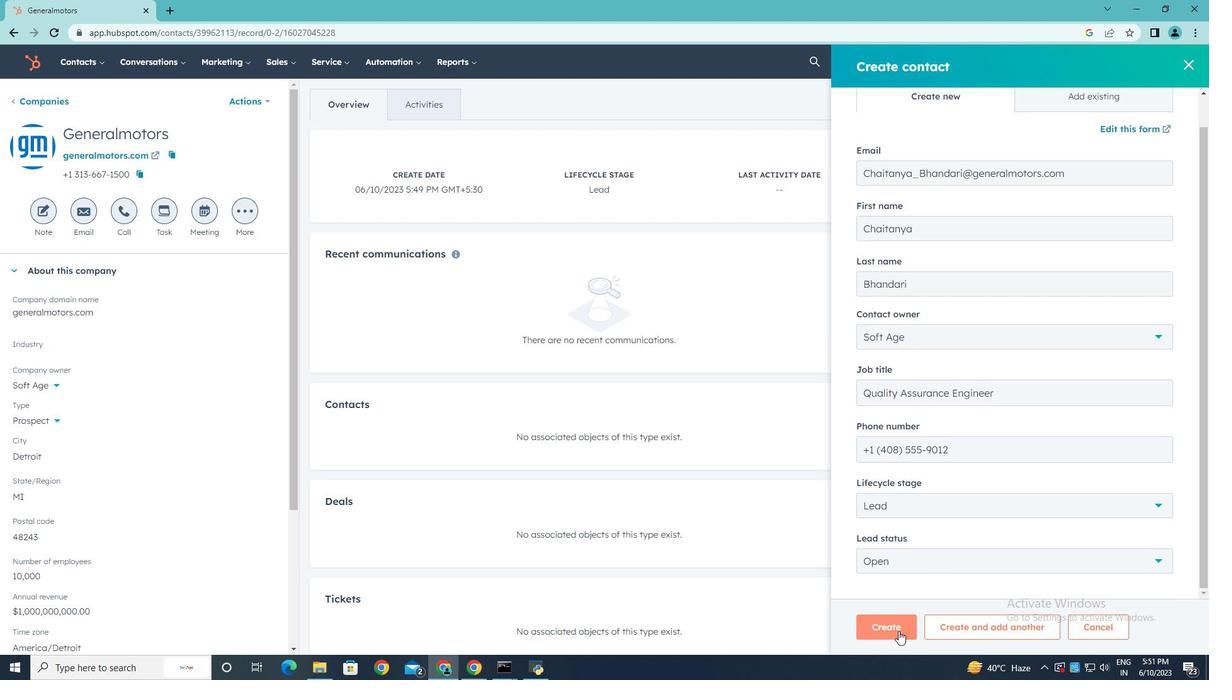 
Action: Mouse moved to (725, 432)
Screenshot: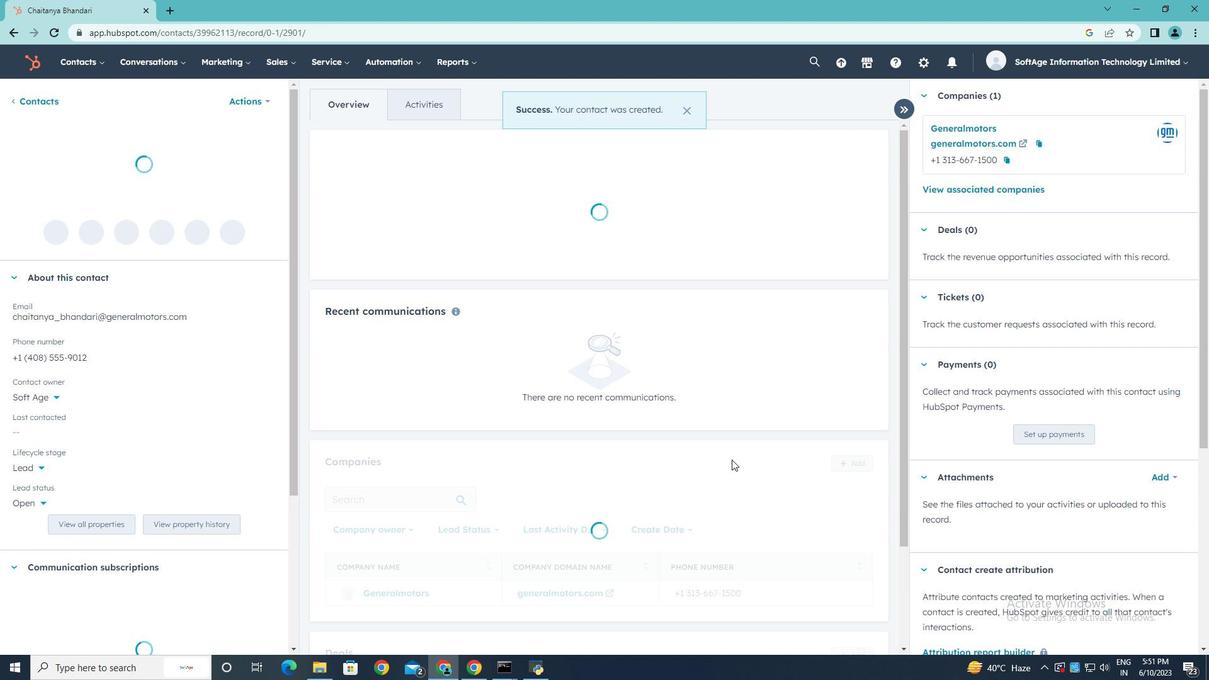 
